 Task: Log work in the project AgileLab for the issue 'Develop a new tool for automated testing of web application user interface and user experience' spent time as '1w 1d 9h 4m' and remaining time as '3w 6d 14h 27m' and move to top of backlog. Now add the issue to the epic 'Machine learning (ML) development'. Log work in the project AgileLab for the issue 'Upgrade the security features of a web application to improve data protection and secure communication between server and client' spent time as '5w 2d 3h 1m' and remaining time as '3w 3d 22h 27m' and move to bottom of backlog. Now add the issue to the epic 'Cybersecurity enhancement'
Action: Mouse moved to (214, 65)
Screenshot: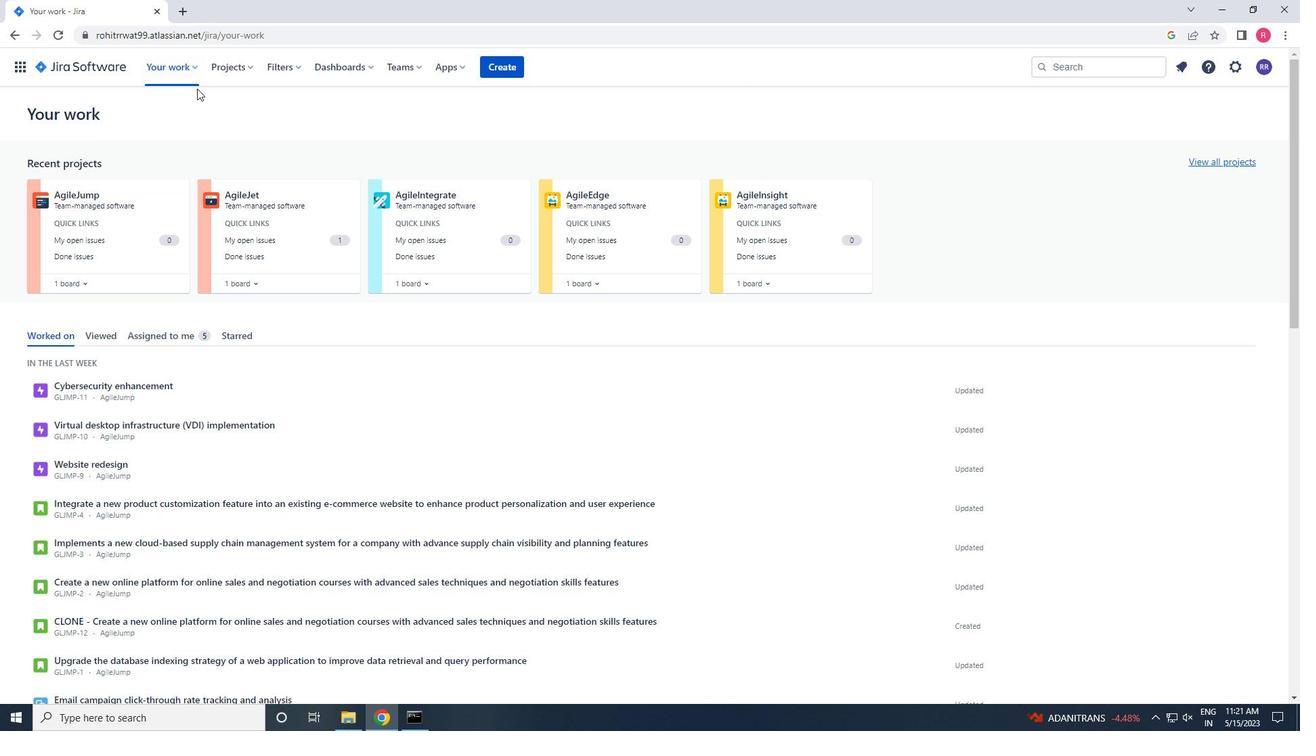 
Action: Mouse pressed left at (214, 65)
Screenshot: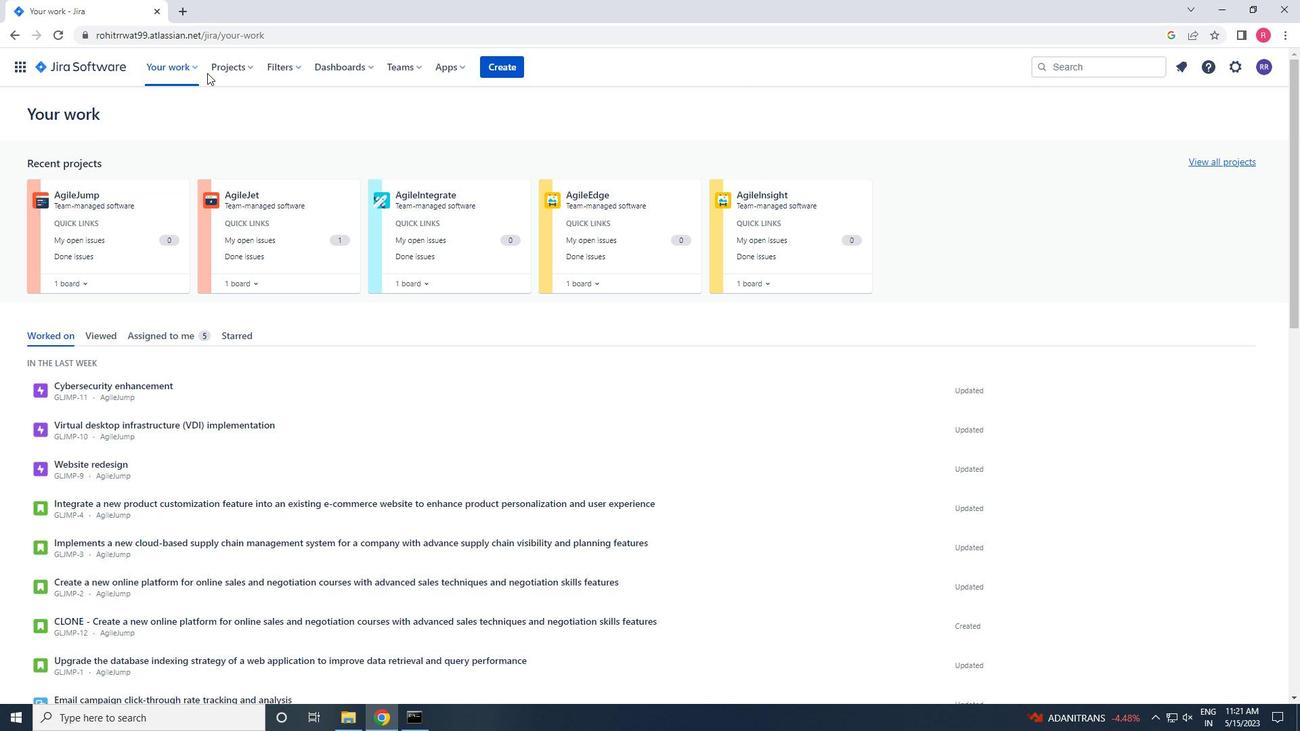 
Action: Mouse moved to (251, 131)
Screenshot: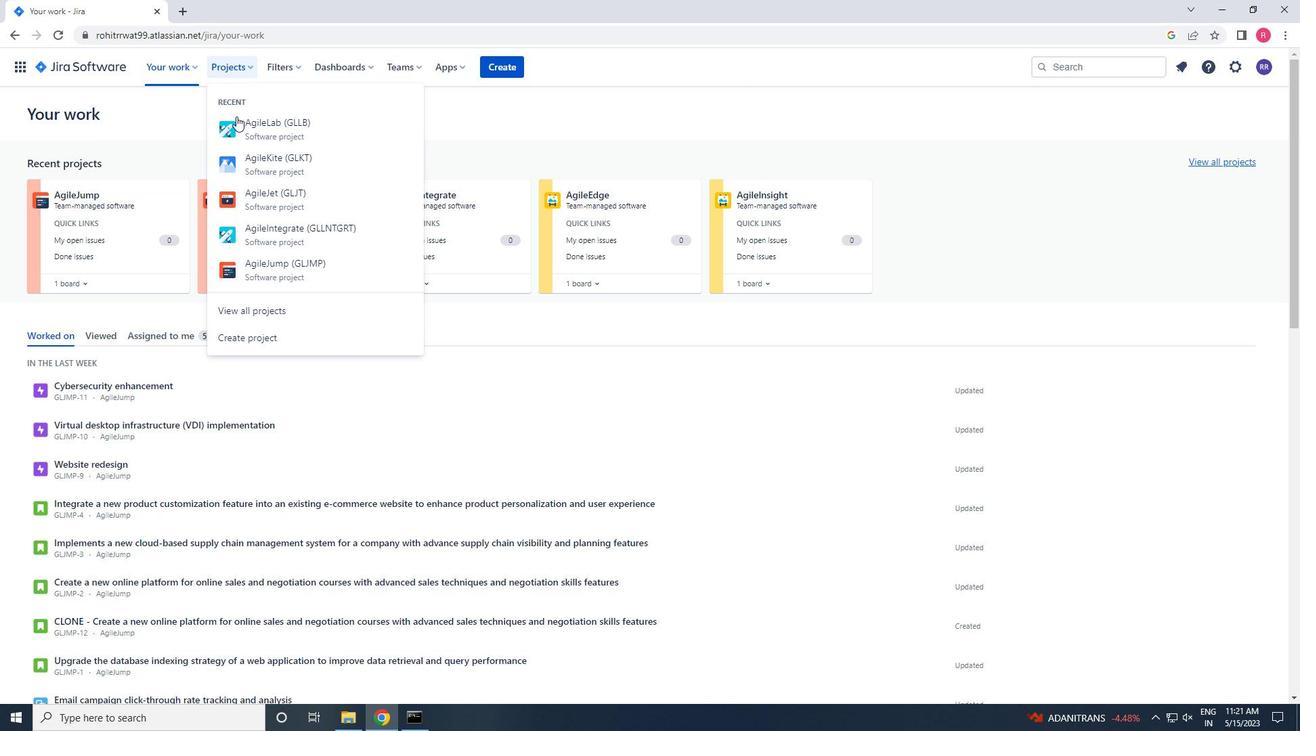 
Action: Mouse pressed left at (251, 131)
Screenshot: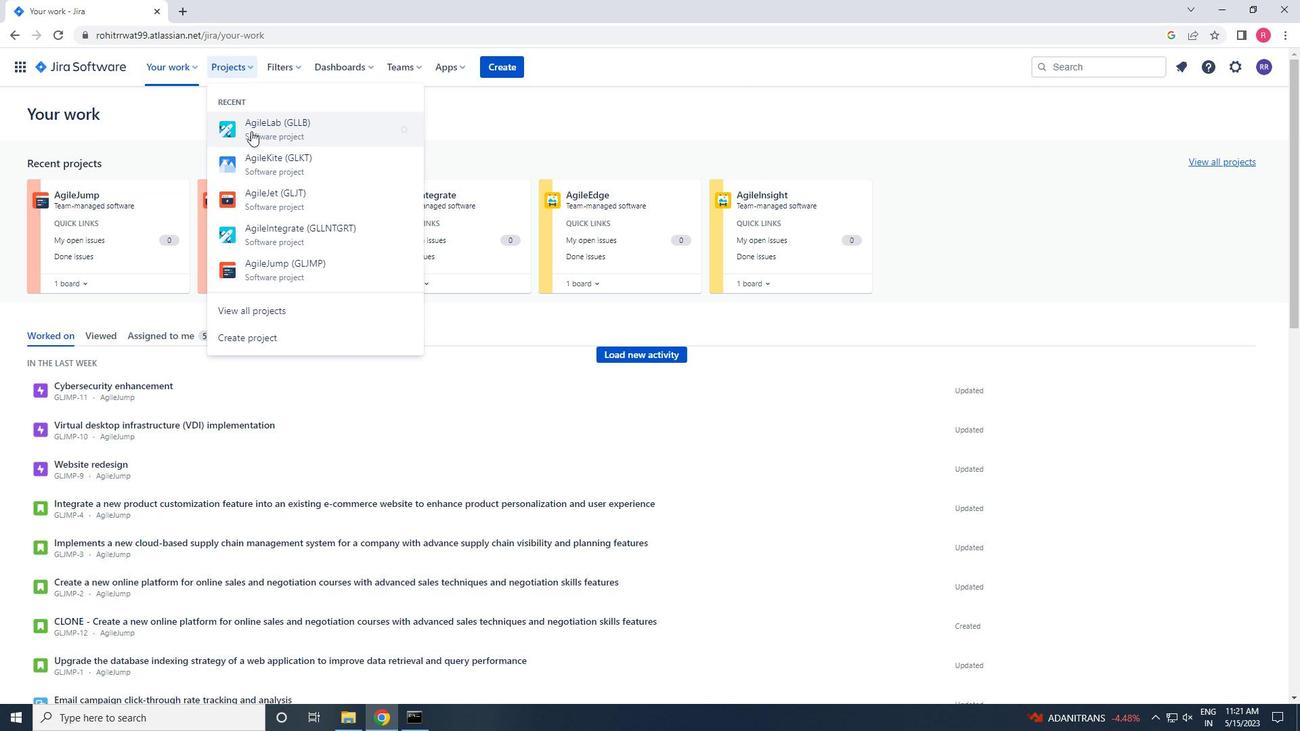 
Action: Mouse moved to (77, 203)
Screenshot: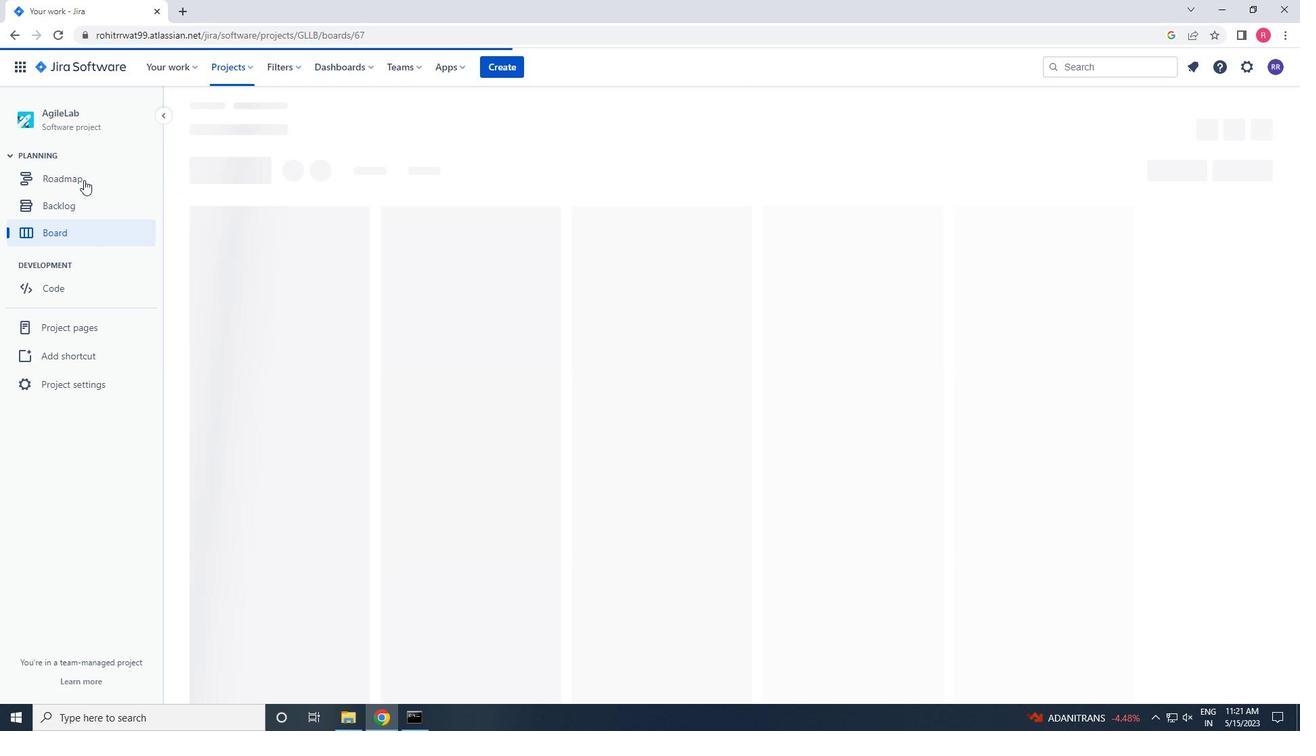 
Action: Mouse pressed left at (77, 203)
Screenshot: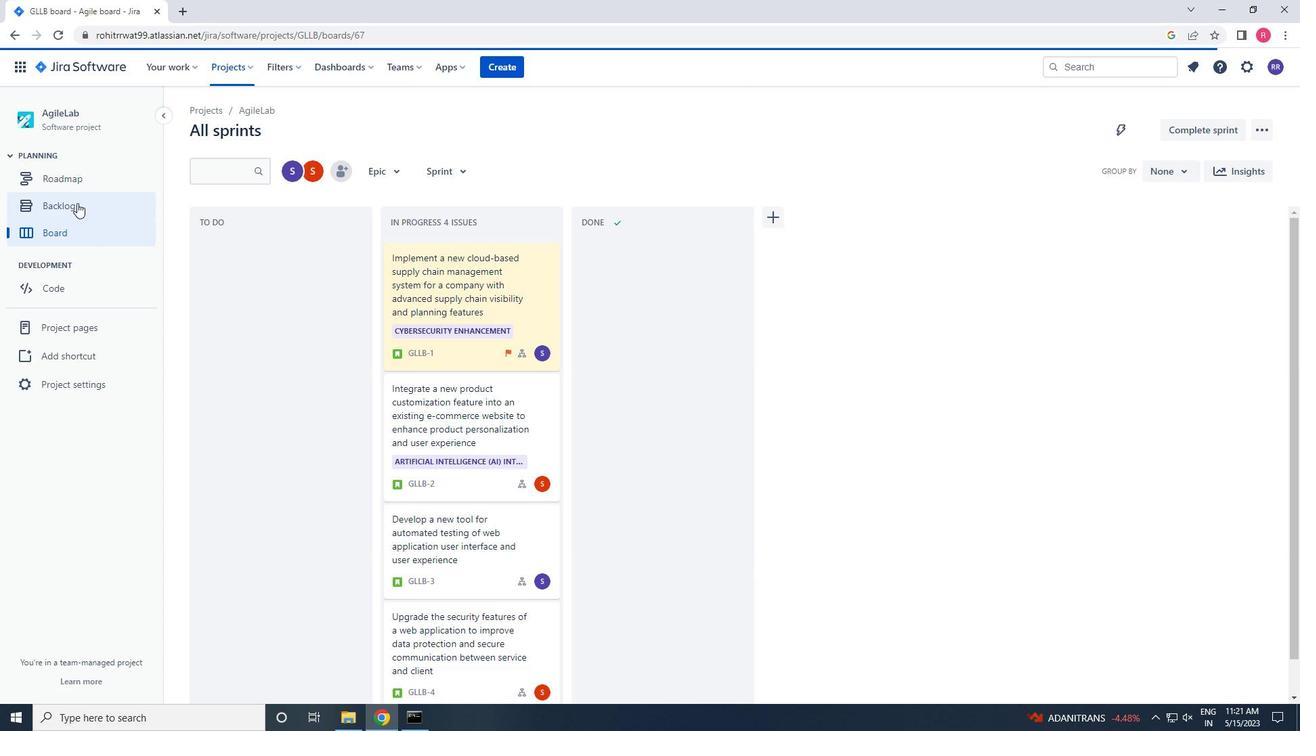 
Action: Mouse moved to (1030, 486)
Screenshot: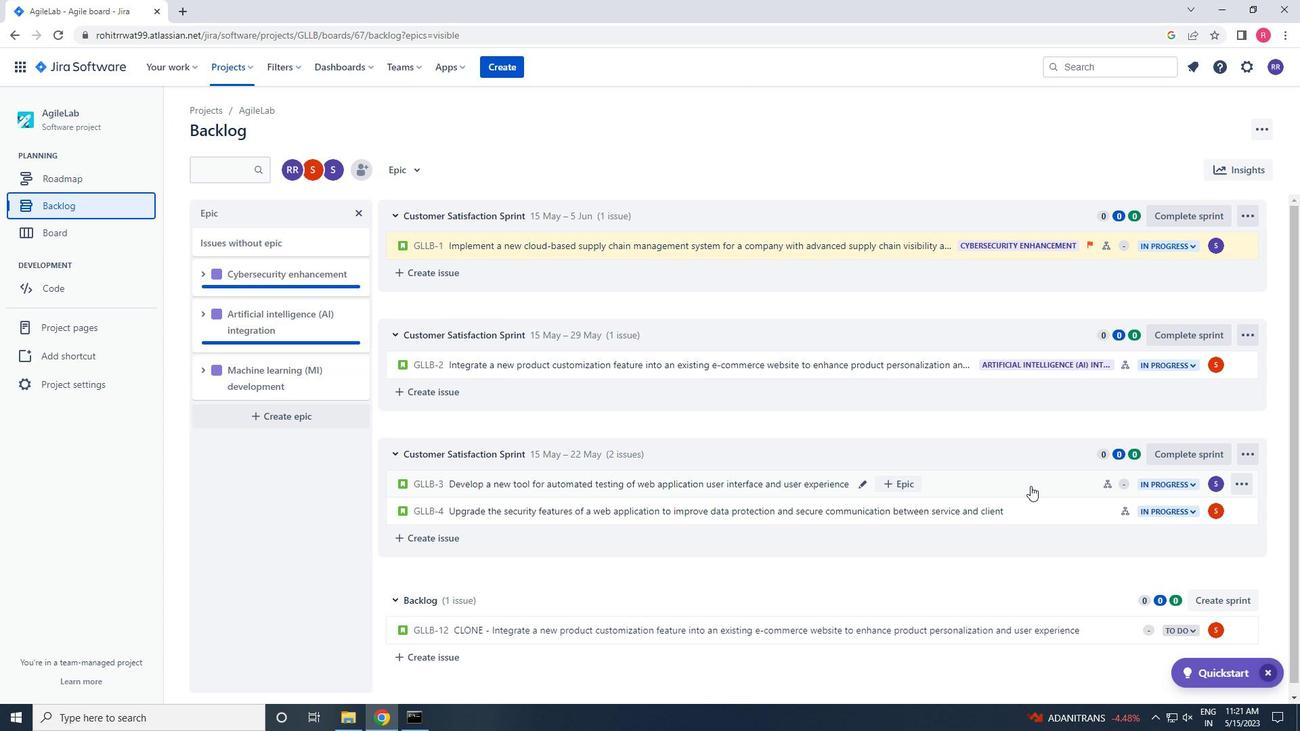 
Action: Mouse pressed left at (1030, 486)
Screenshot: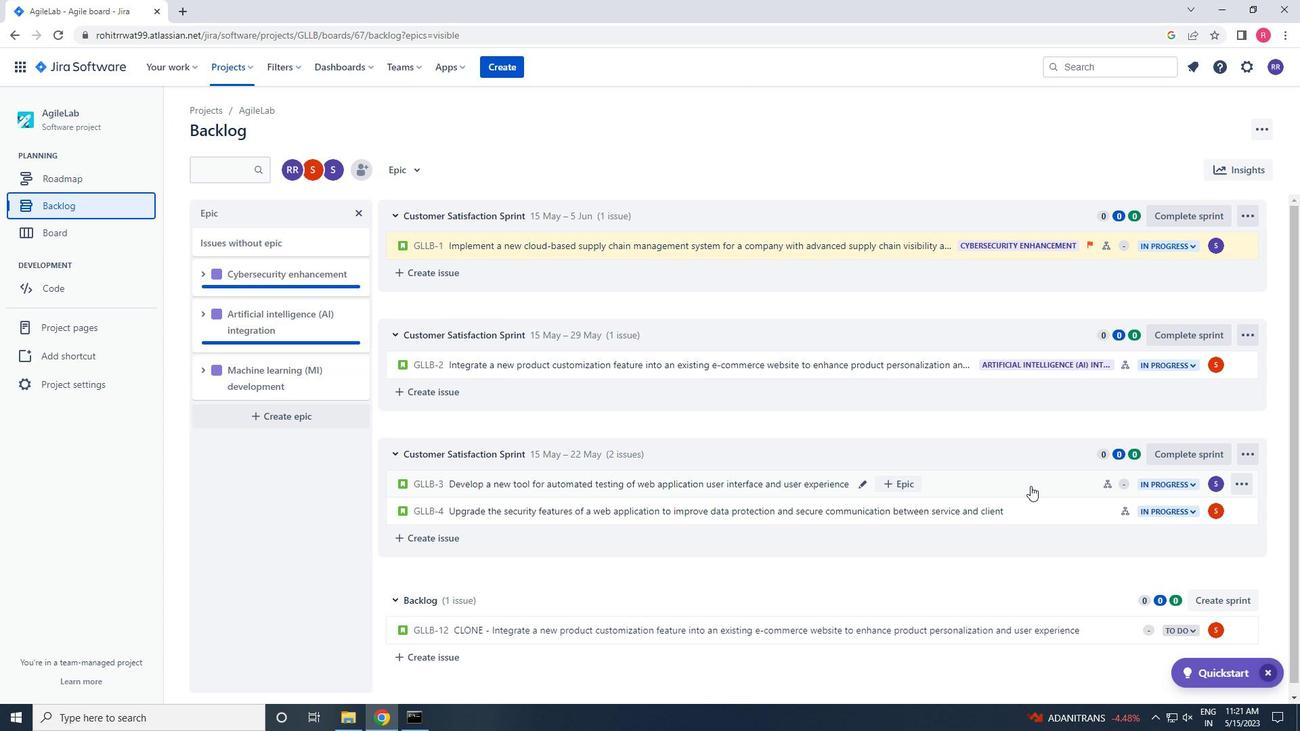 
Action: Mouse moved to (1236, 211)
Screenshot: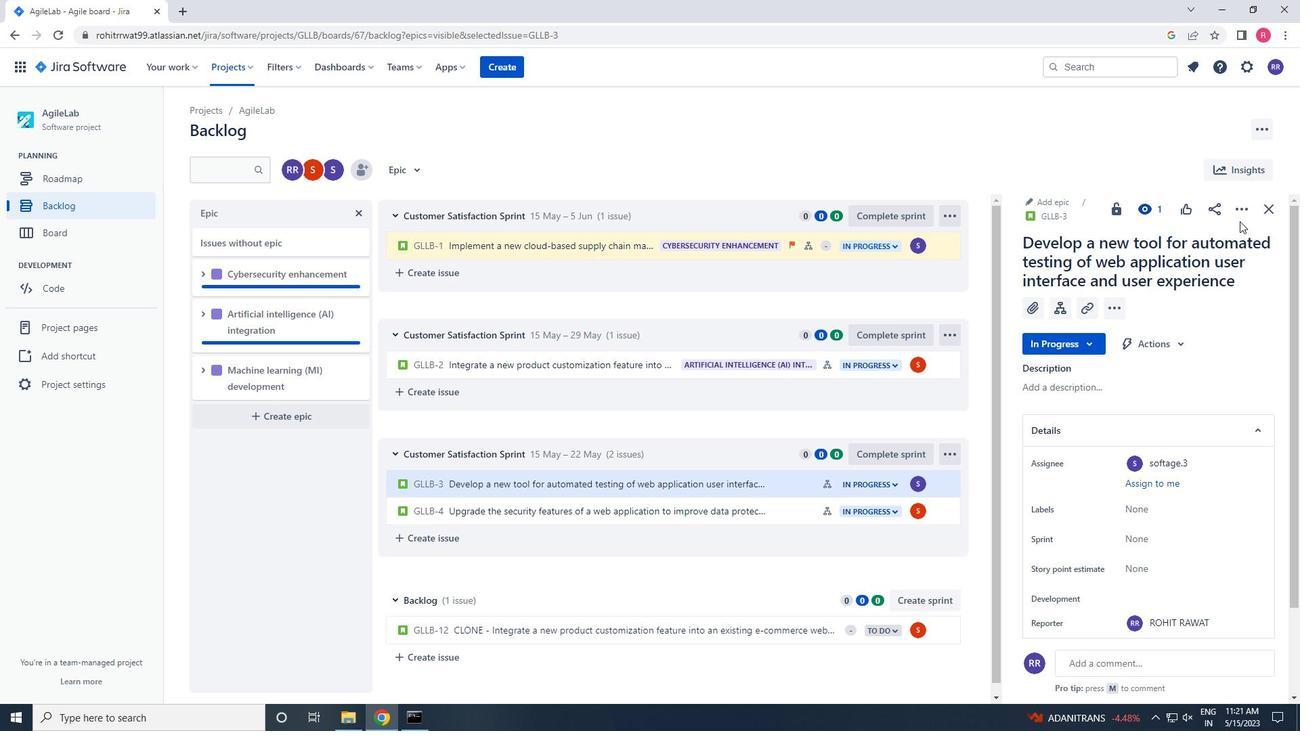 
Action: Mouse pressed left at (1236, 211)
Screenshot: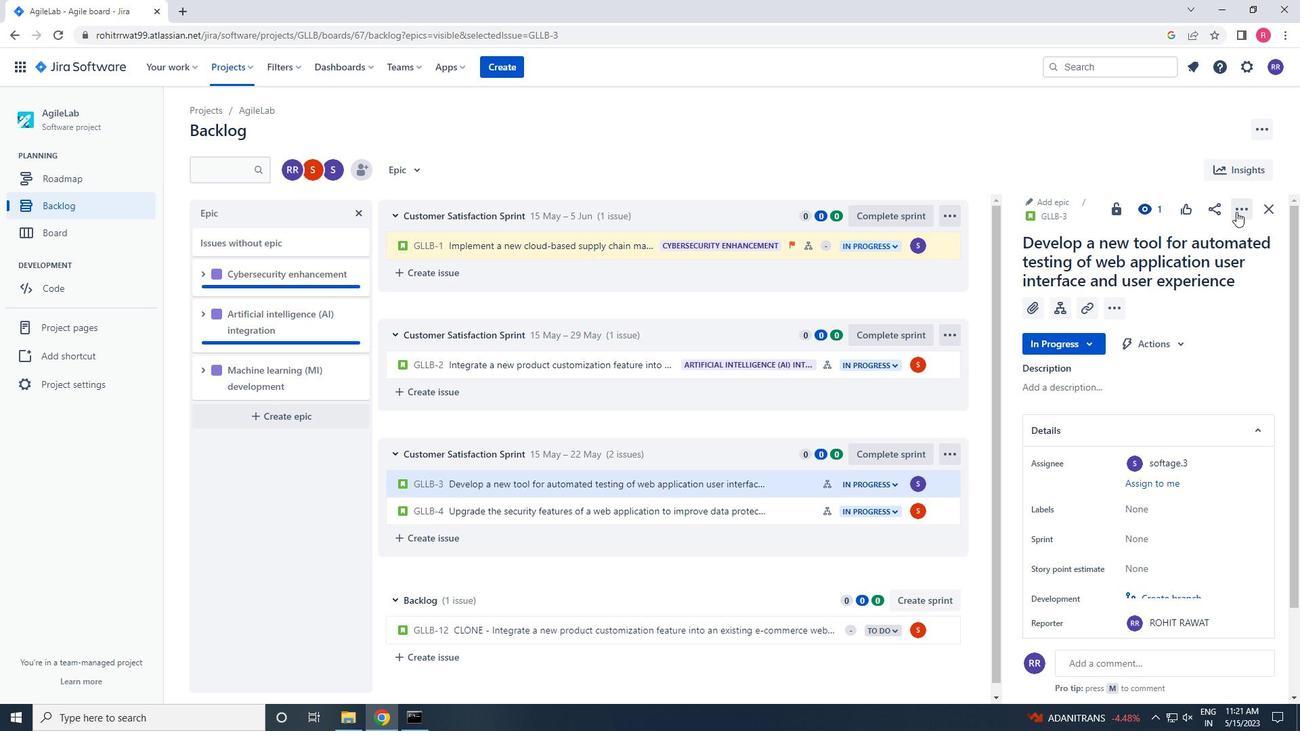 
Action: Mouse moved to (1189, 244)
Screenshot: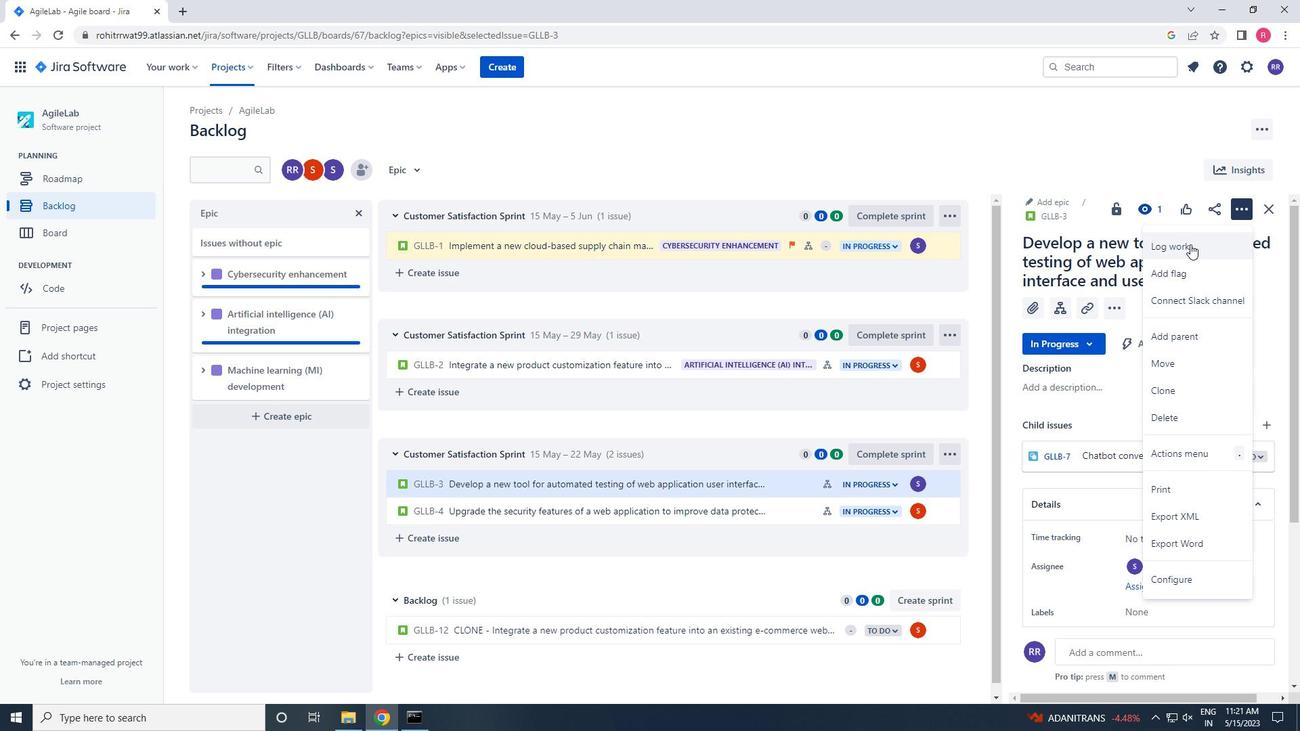 
Action: Mouse pressed left at (1189, 244)
Screenshot: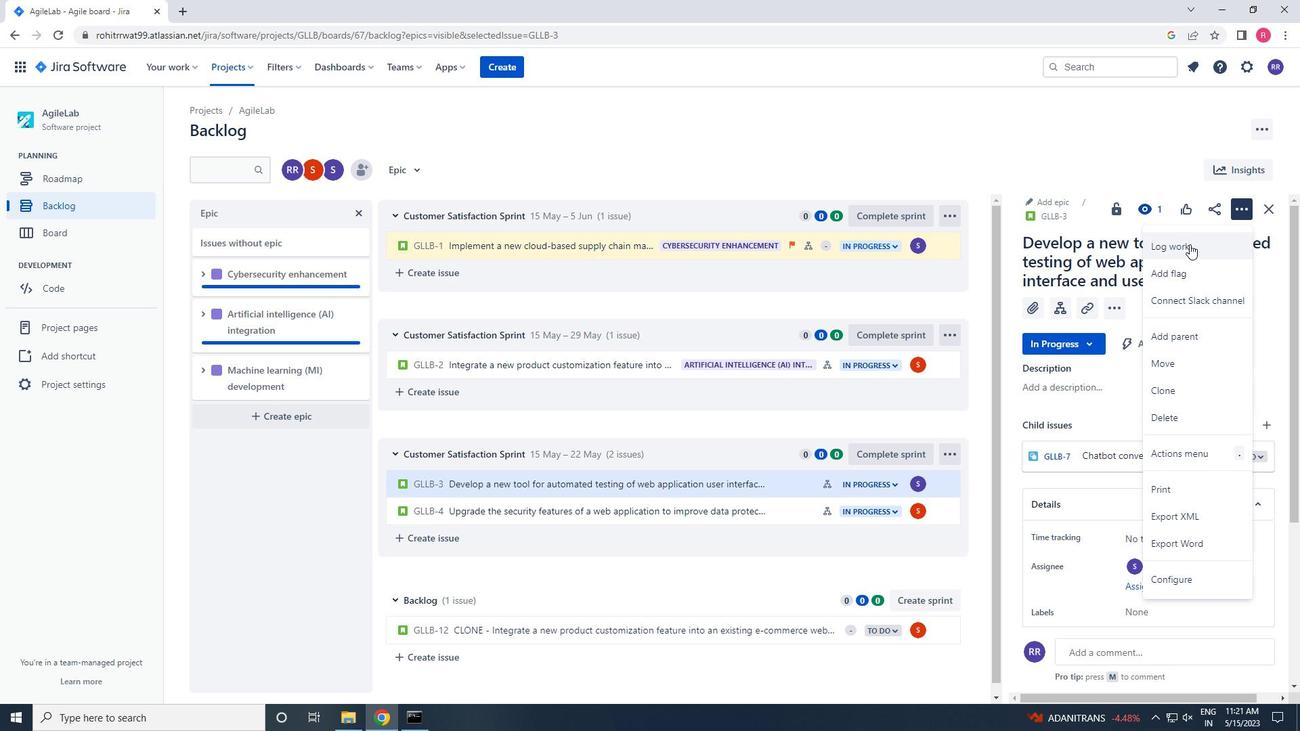 
Action: Key pressed 1w<Key.space>1d<Key.space>9h<Key.space>4m<Key.tab>3w<Key.space>6d<Key.space>14h<Key.space>27m
Screenshot: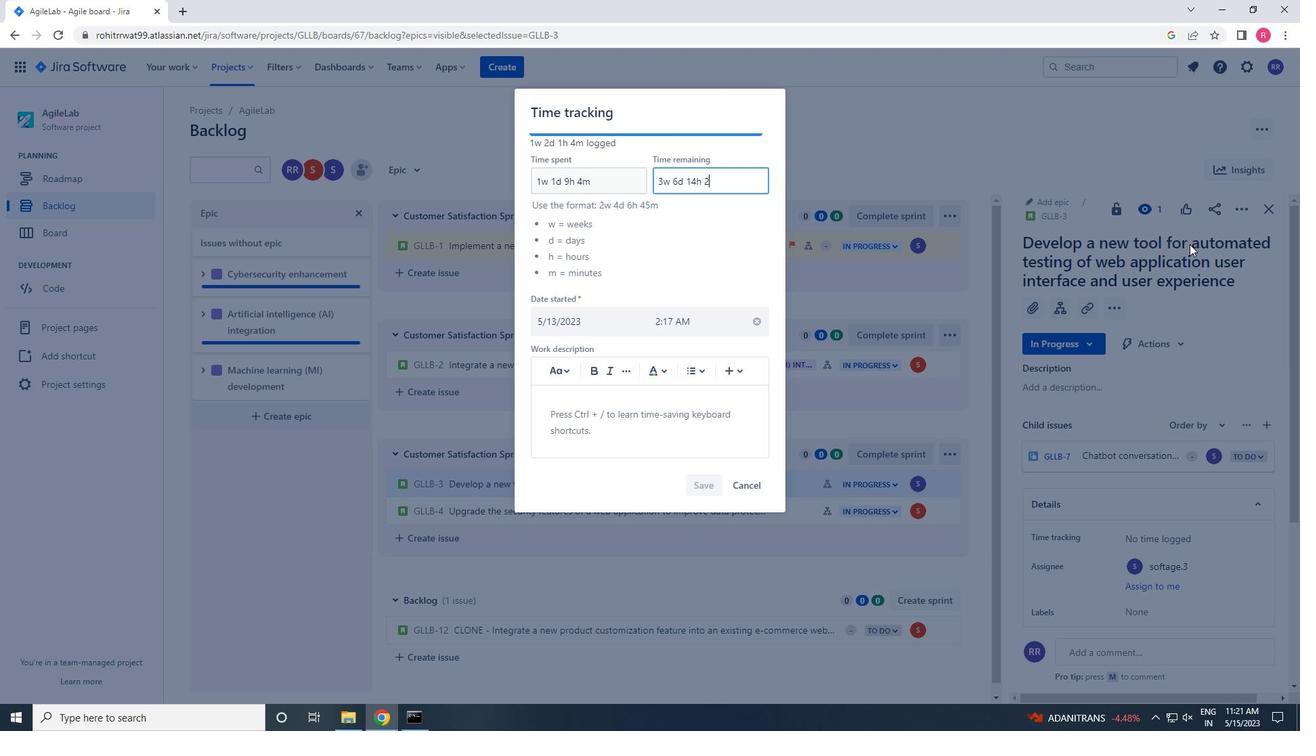 
Action: Mouse moved to (701, 483)
Screenshot: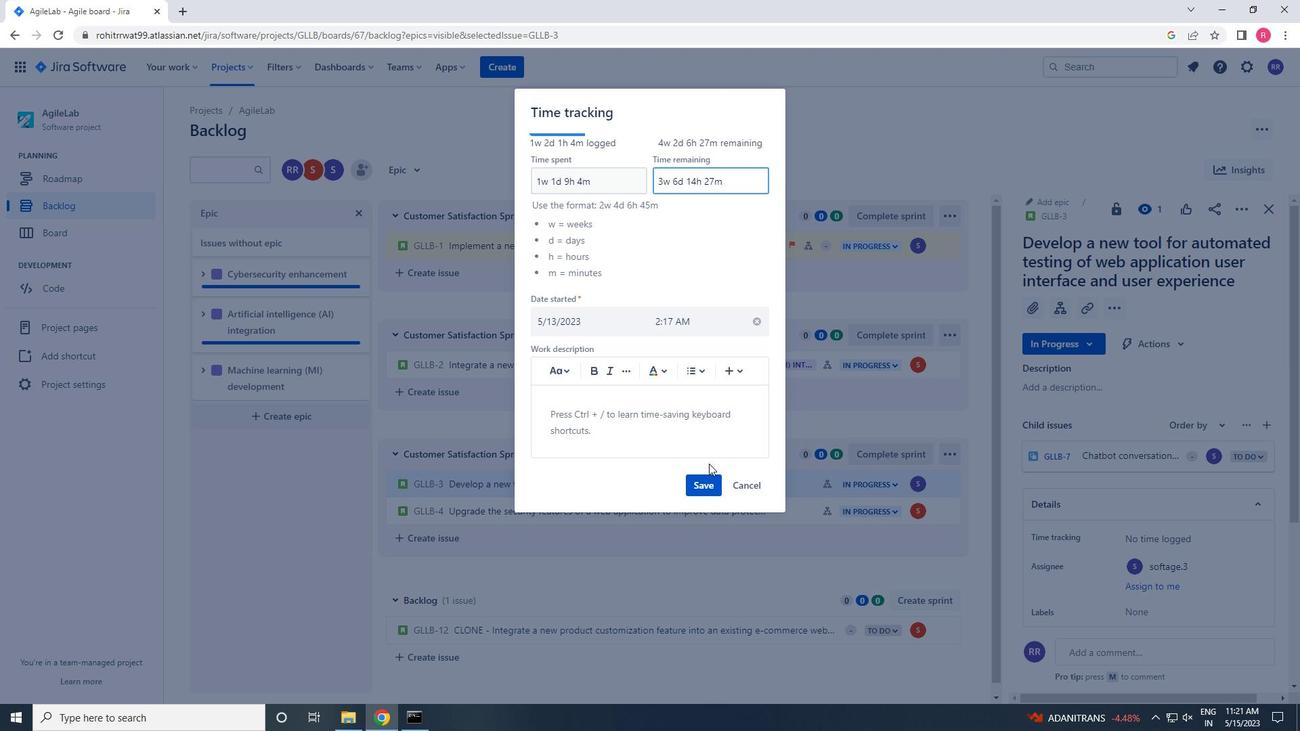 
Action: Mouse pressed left at (701, 483)
Screenshot: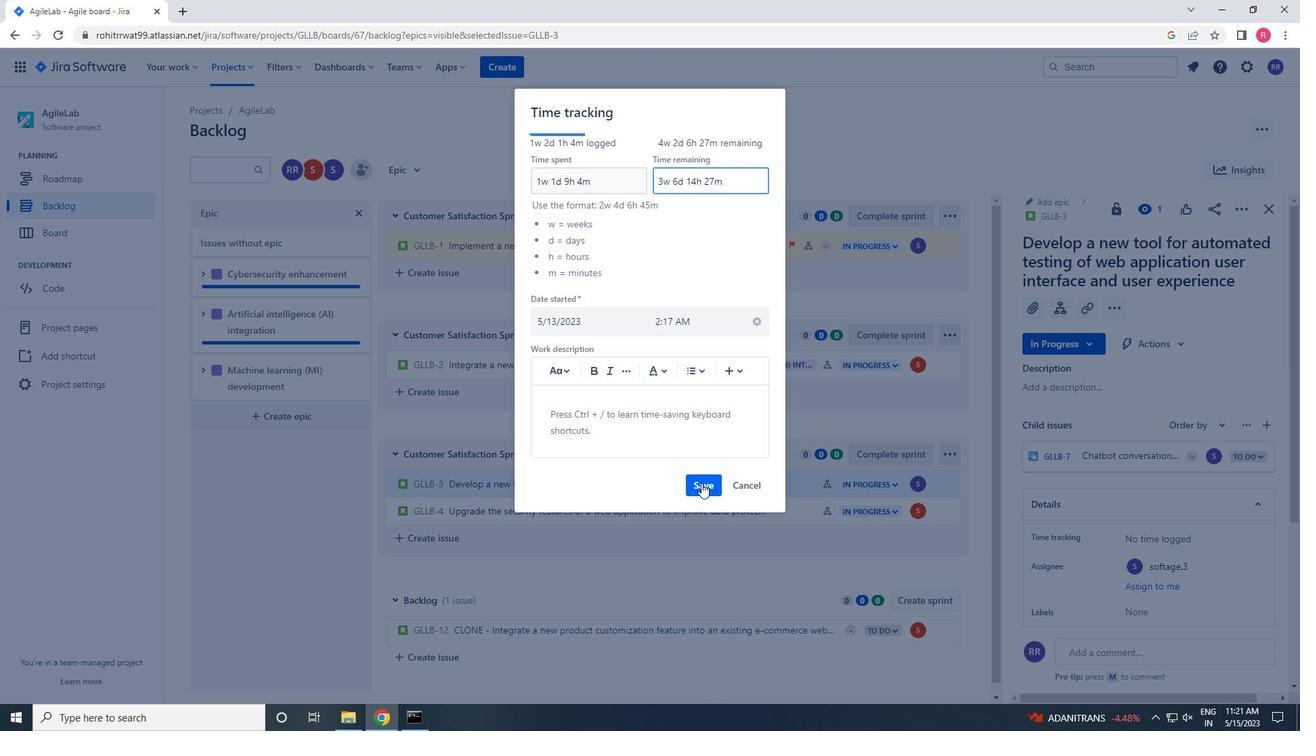 
Action: Mouse moved to (942, 489)
Screenshot: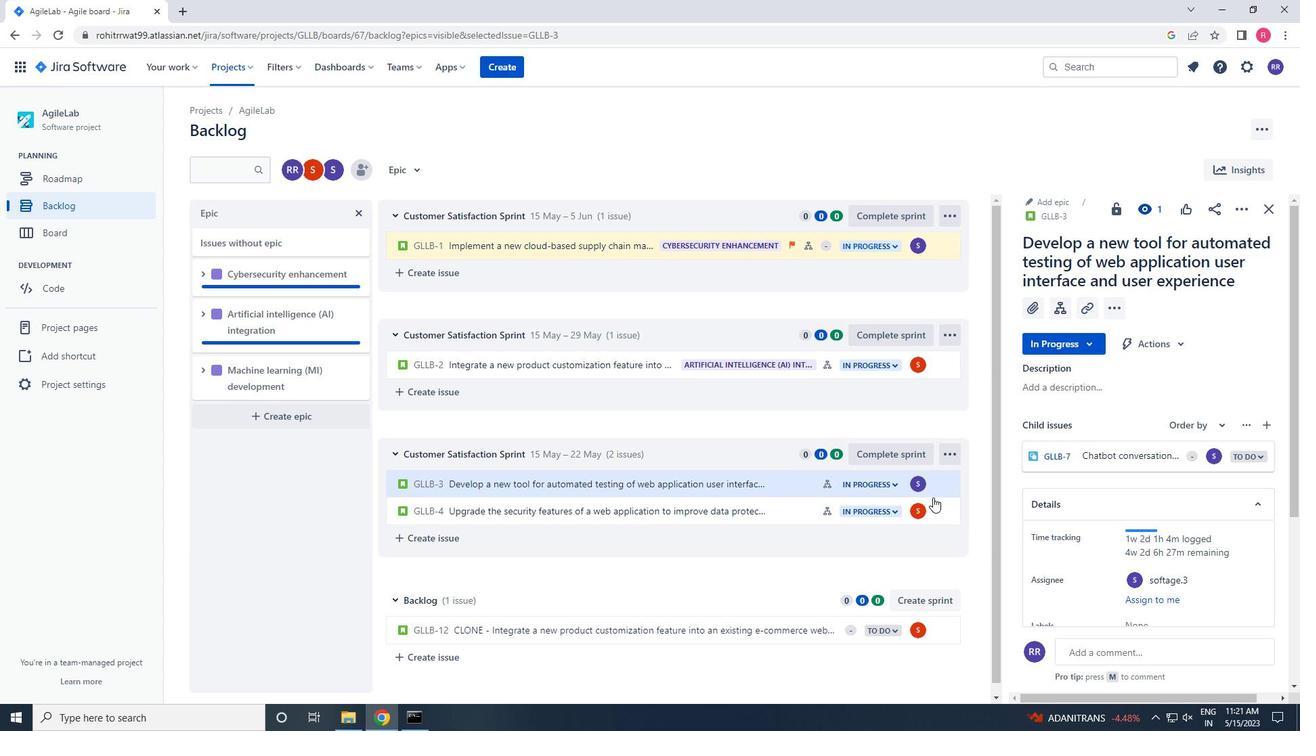 
Action: Mouse pressed left at (942, 489)
Screenshot: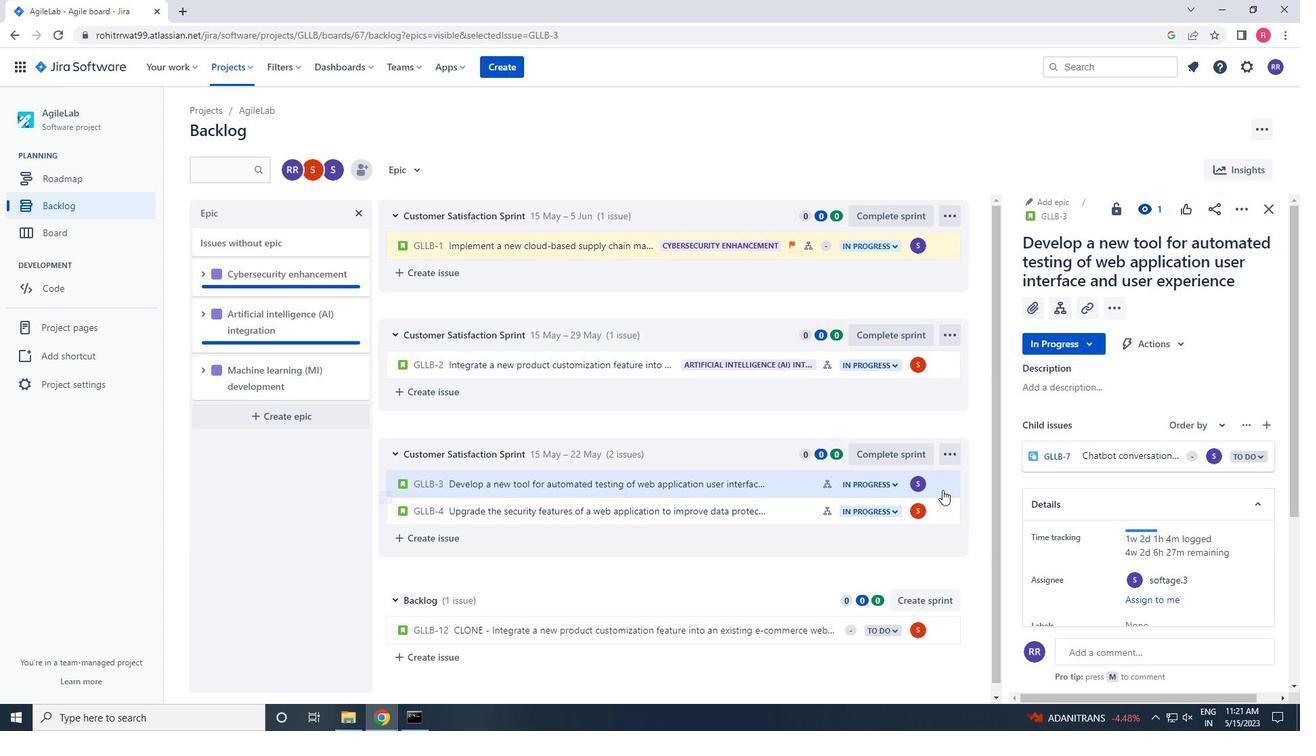 
Action: Mouse moved to (893, 428)
Screenshot: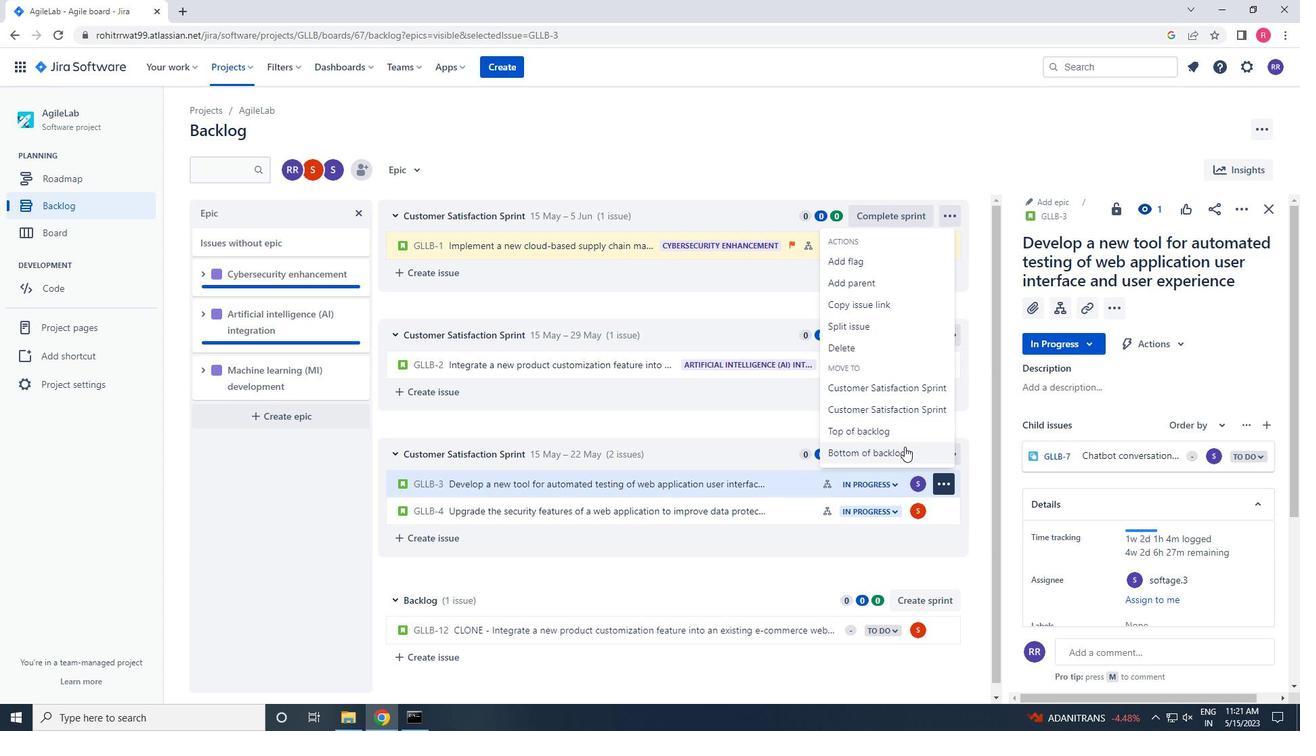 
Action: Mouse pressed left at (893, 428)
Screenshot: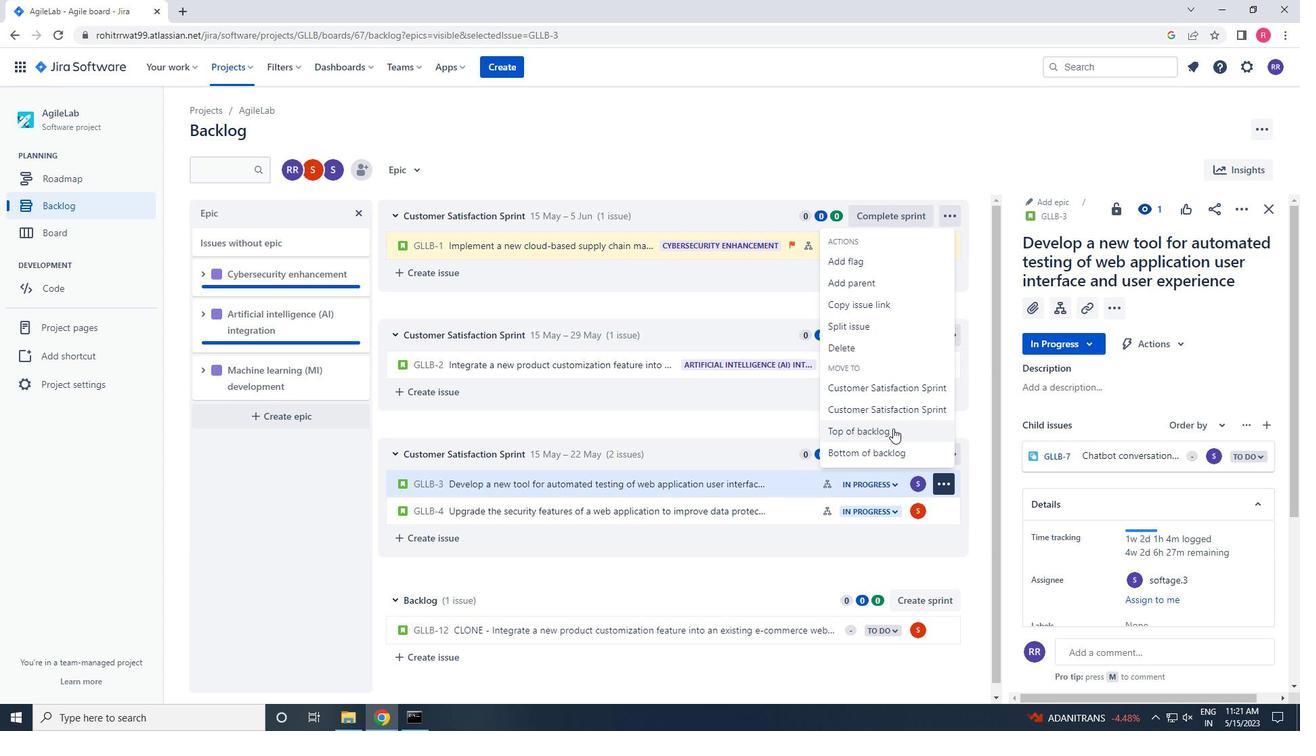 
Action: Mouse moved to (700, 224)
Screenshot: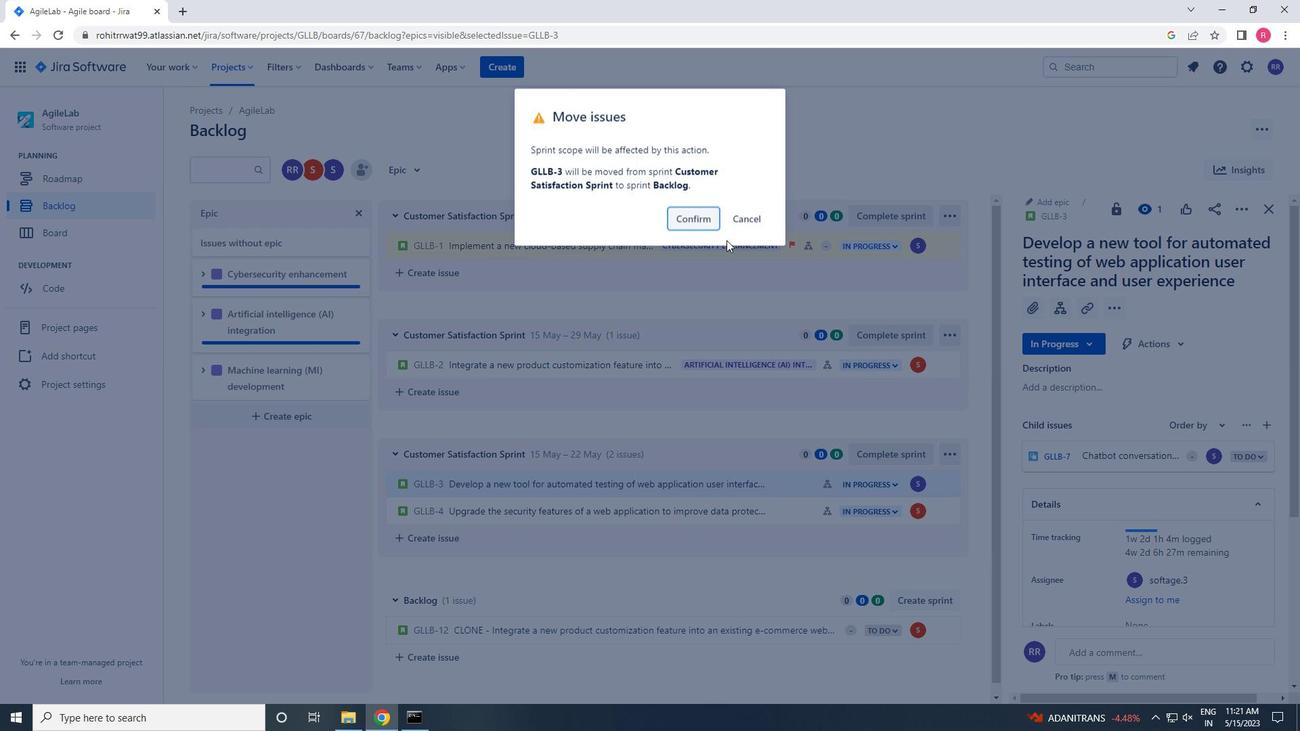 
Action: Mouse pressed left at (700, 224)
Screenshot: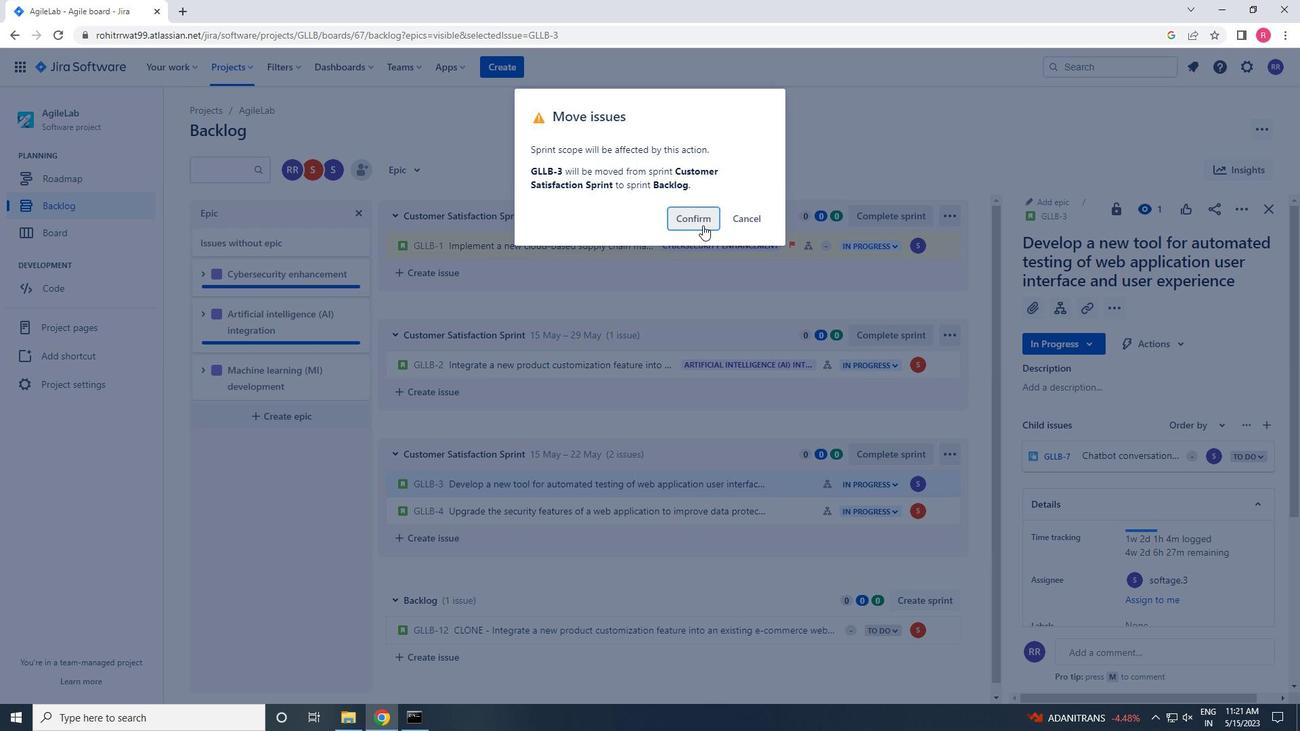 
Action: Mouse moved to (779, 608)
Screenshot: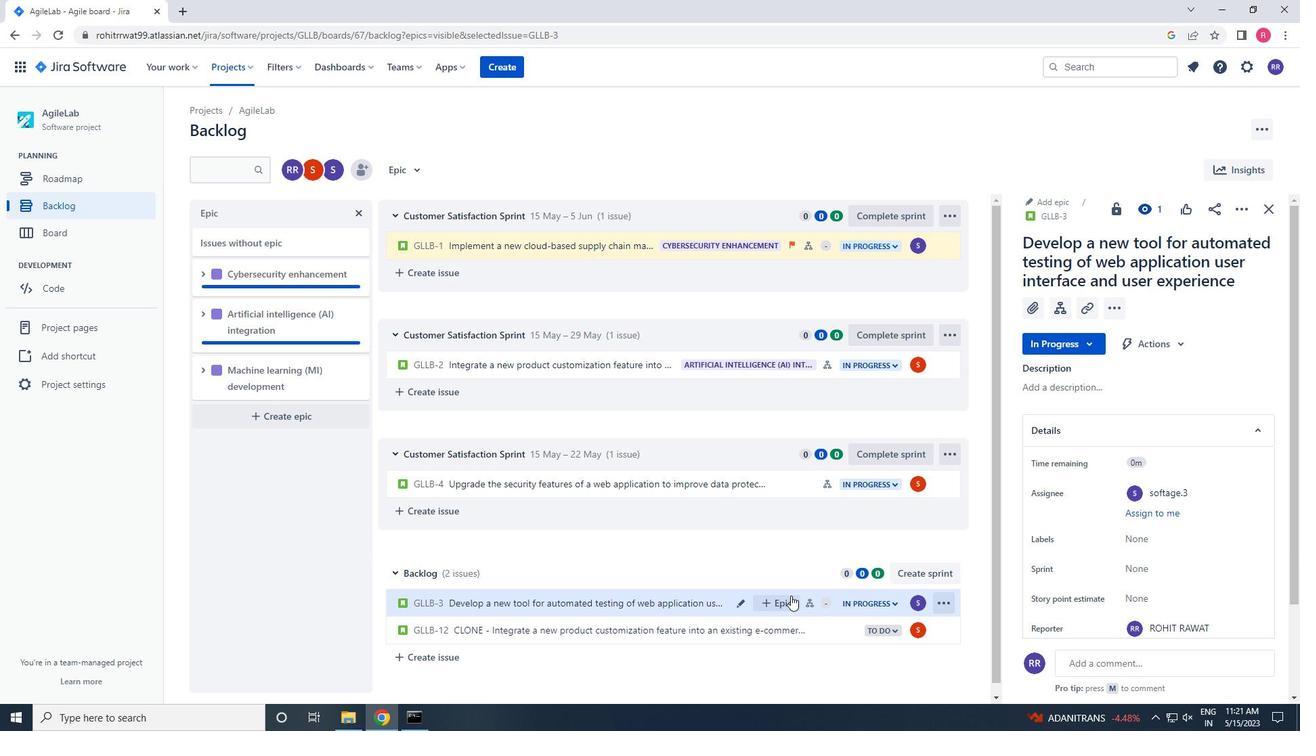 
Action: Mouse pressed left at (779, 608)
Screenshot: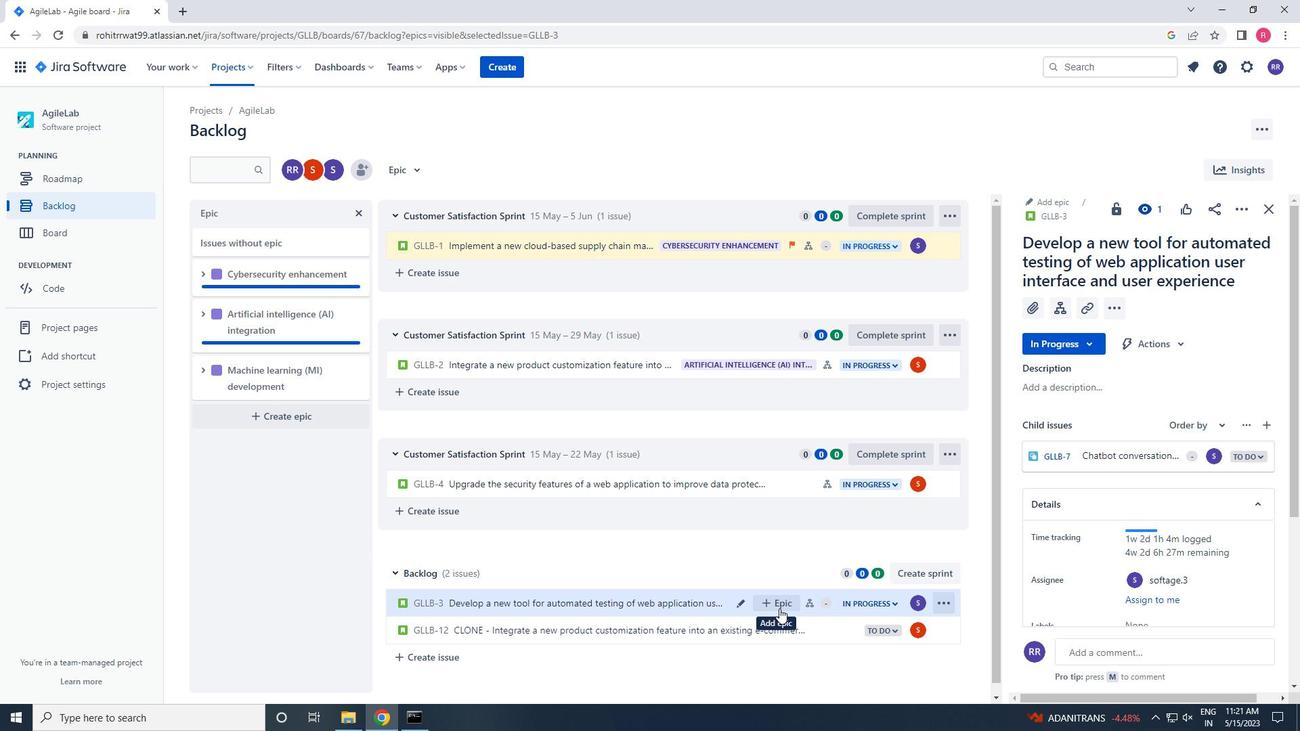 
Action: Mouse moved to (829, 615)
Screenshot: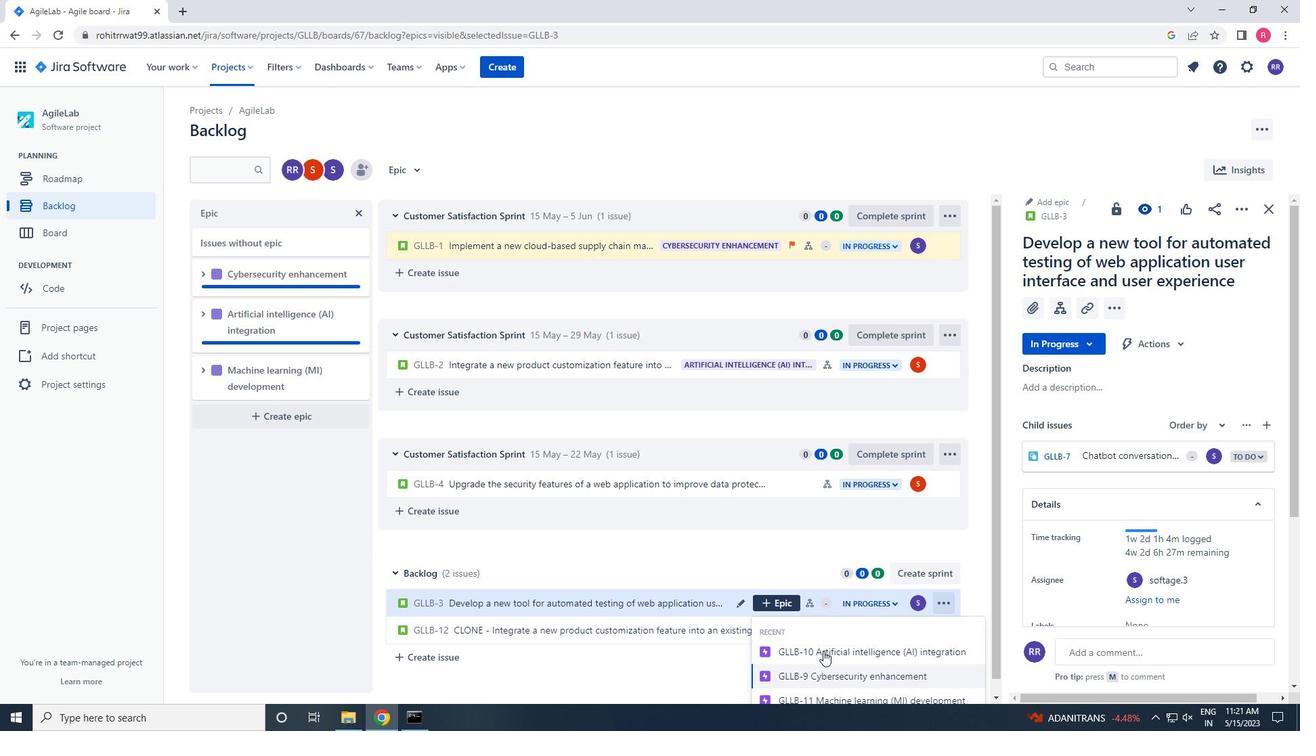
Action: Mouse scrolled (829, 614) with delta (0, 0)
Screenshot: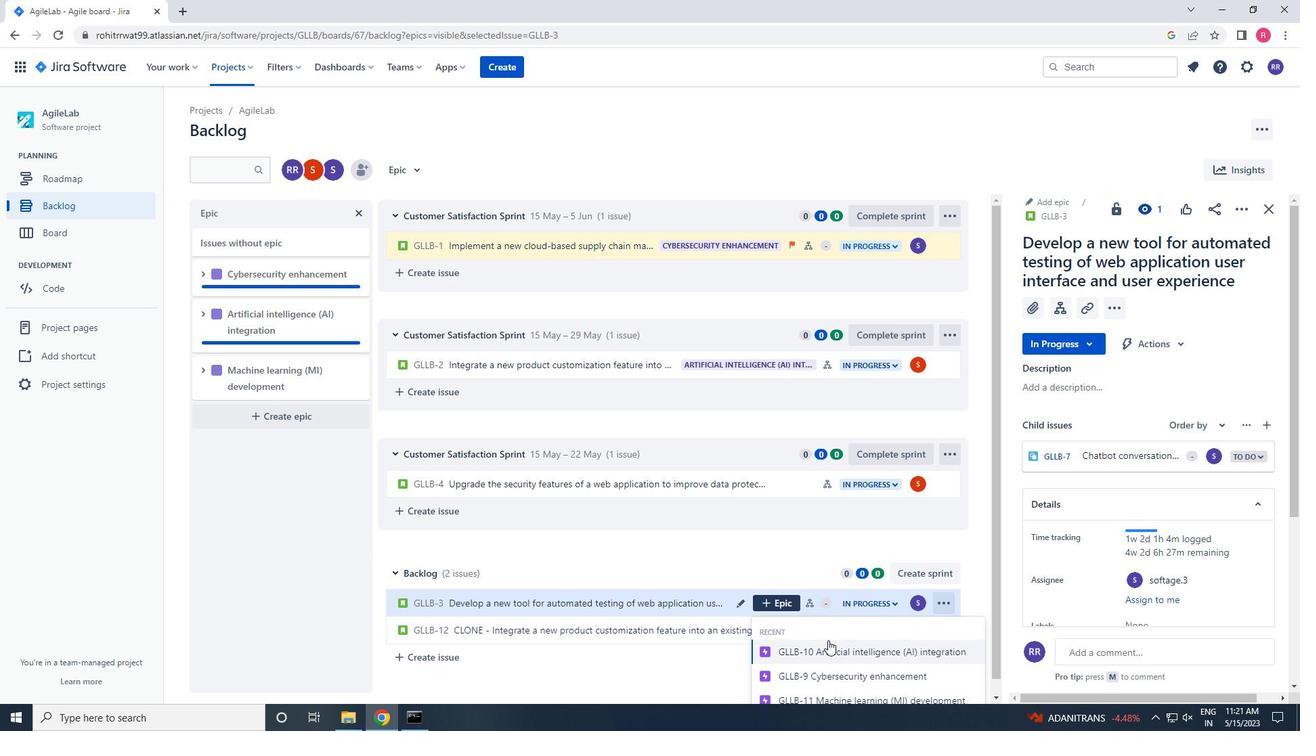 
Action: Mouse scrolled (829, 614) with delta (0, 0)
Screenshot: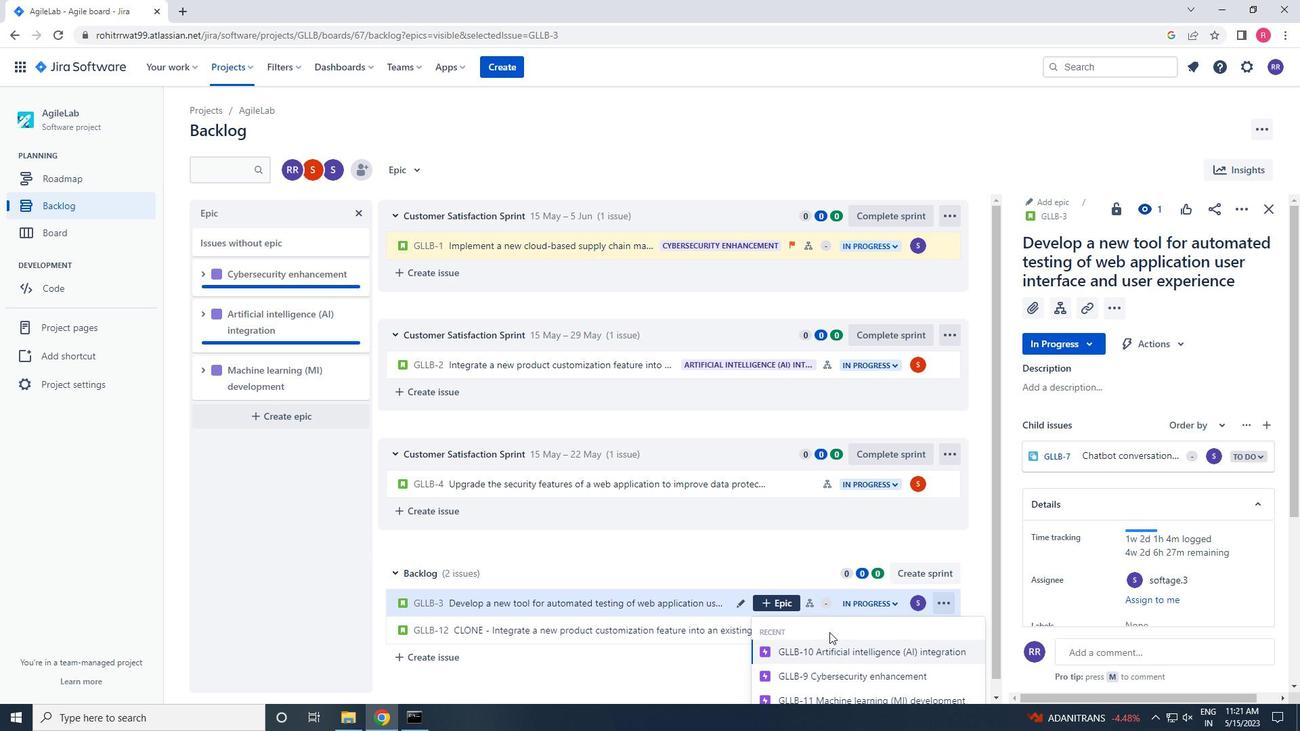 
Action: Mouse scrolled (829, 614) with delta (0, 0)
Screenshot: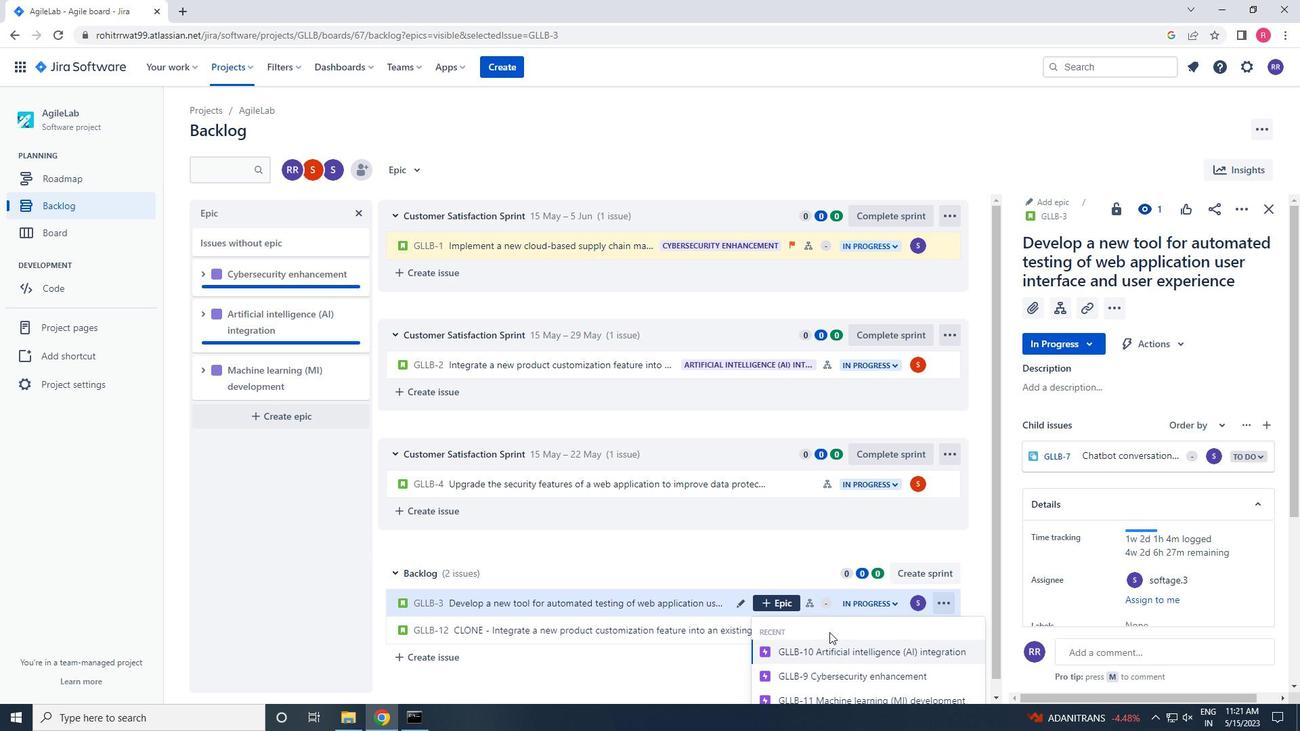 
Action: Mouse scrolled (829, 614) with delta (0, 0)
Screenshot: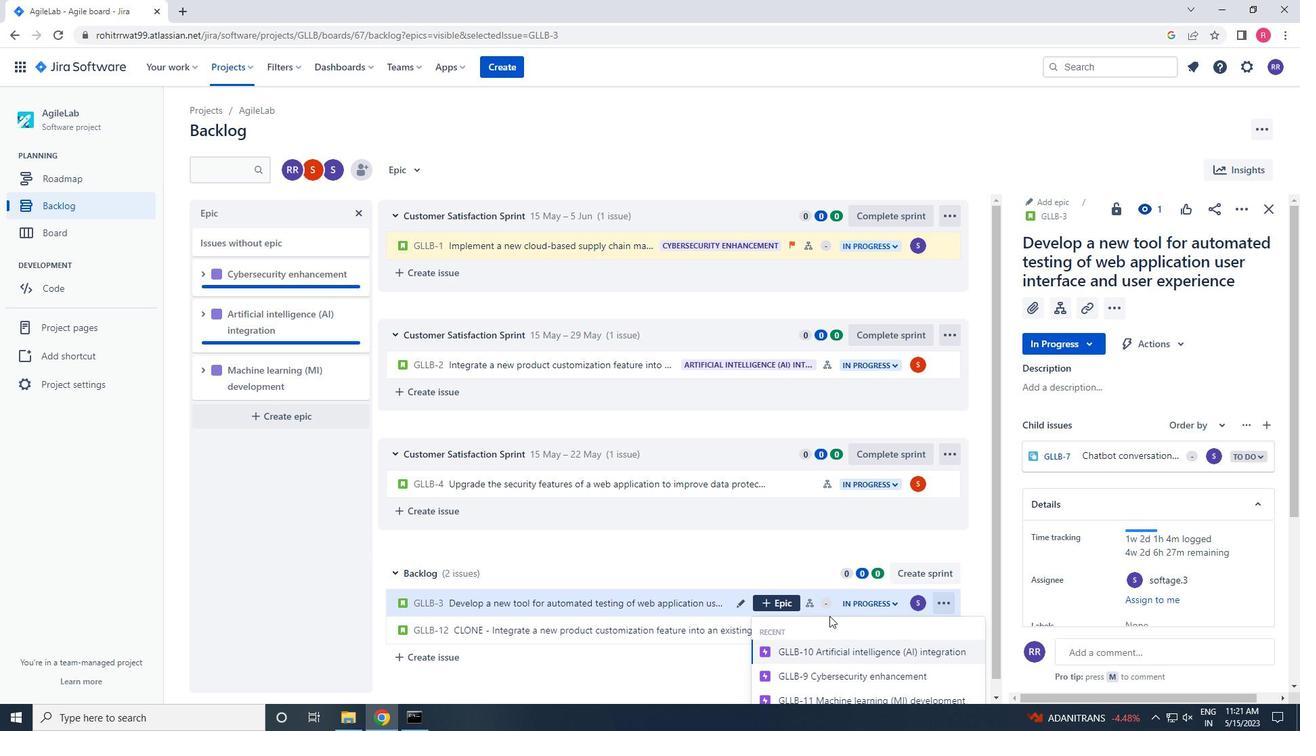 
Action: Mouse moved to (839, 683)
Screenshot: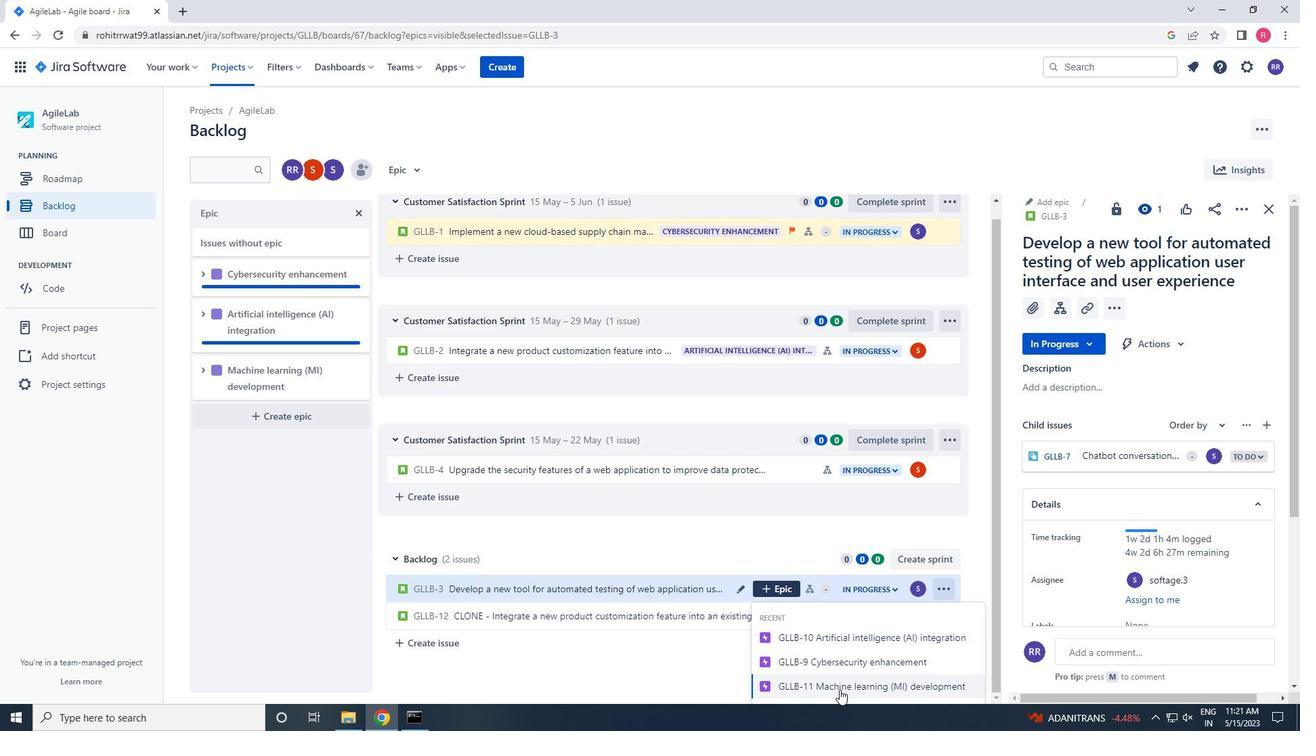 
Action: Mouse pressed left at (839, 683)
Screenshot: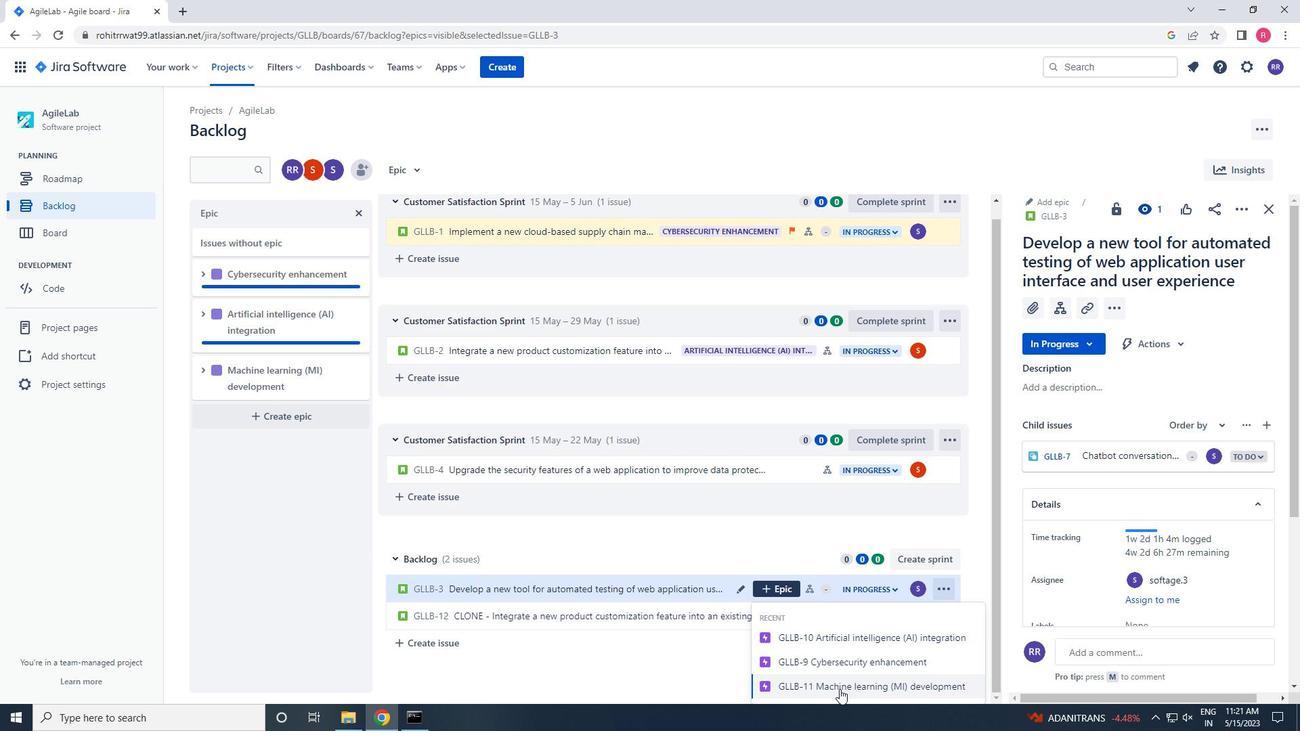 
Action: Mouse moved to (733, 484)
Screenshot: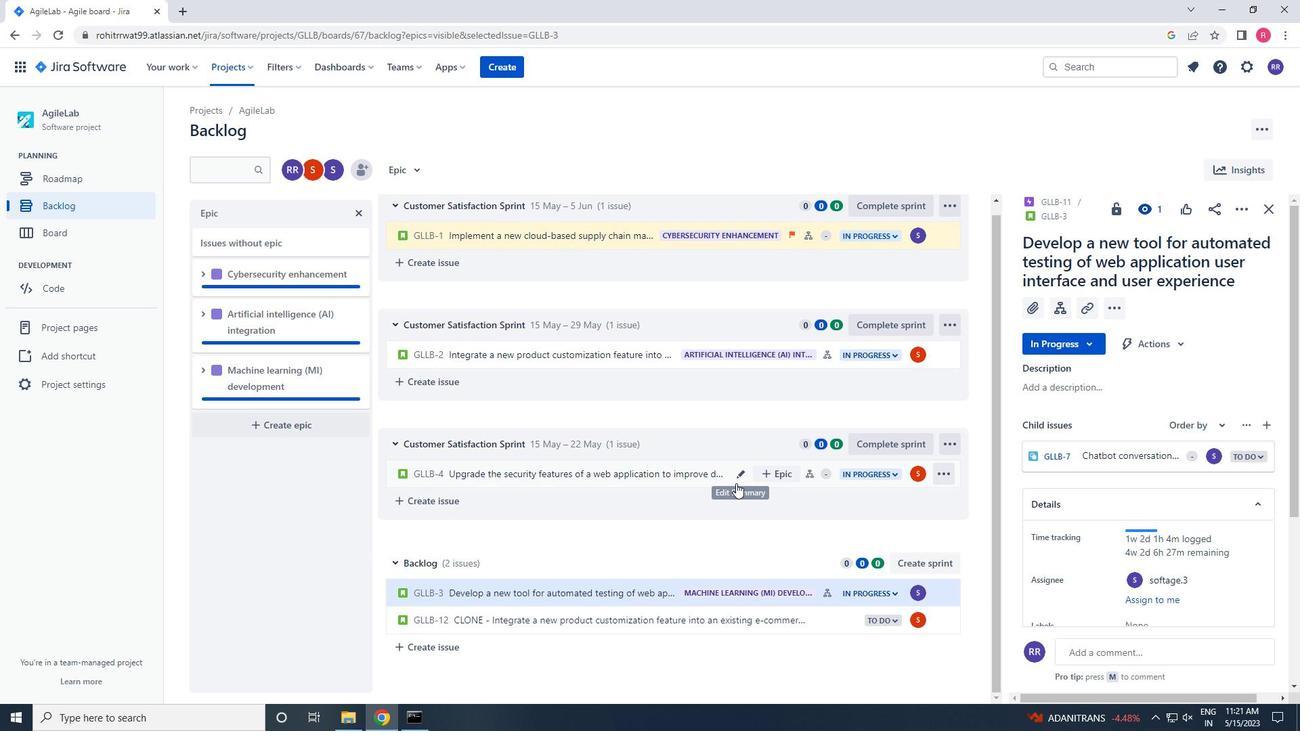 
Action: Mouse pressed left at (733, 484)
Screenshot: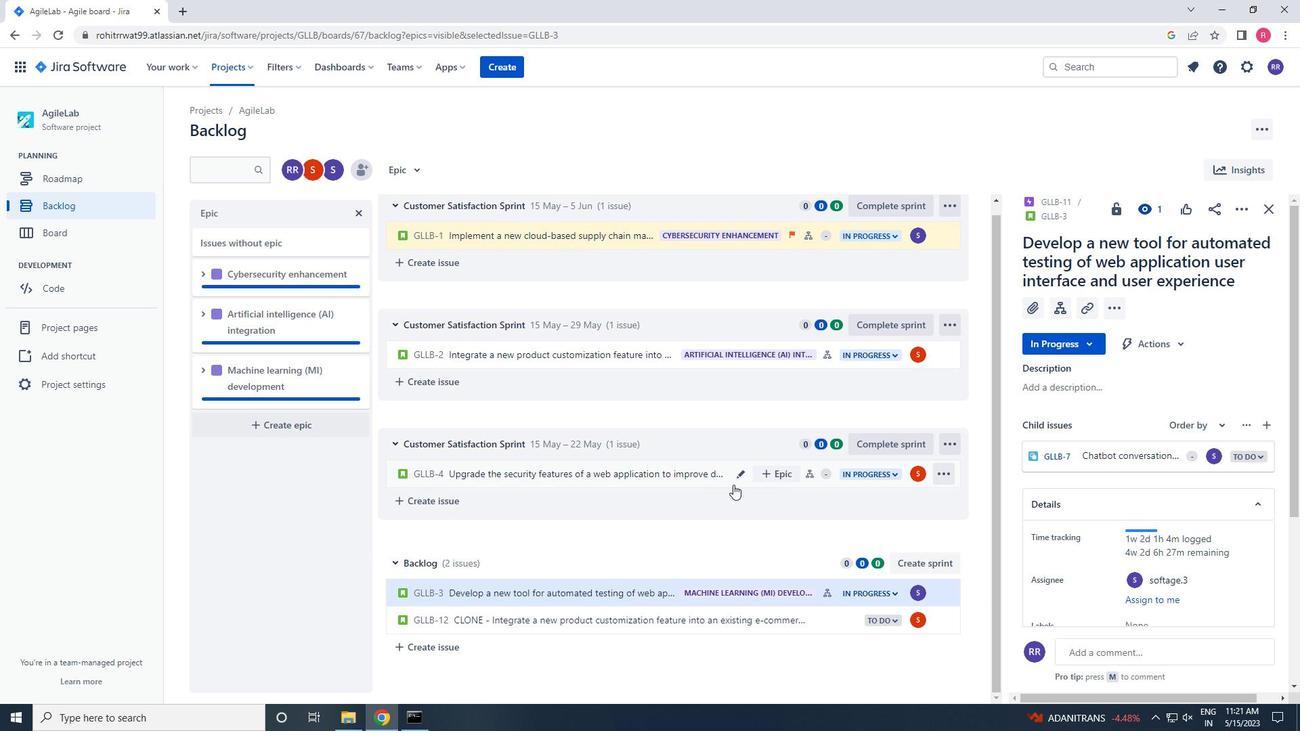 
Action: Mouse moved to (1251, 210)
Screenshot: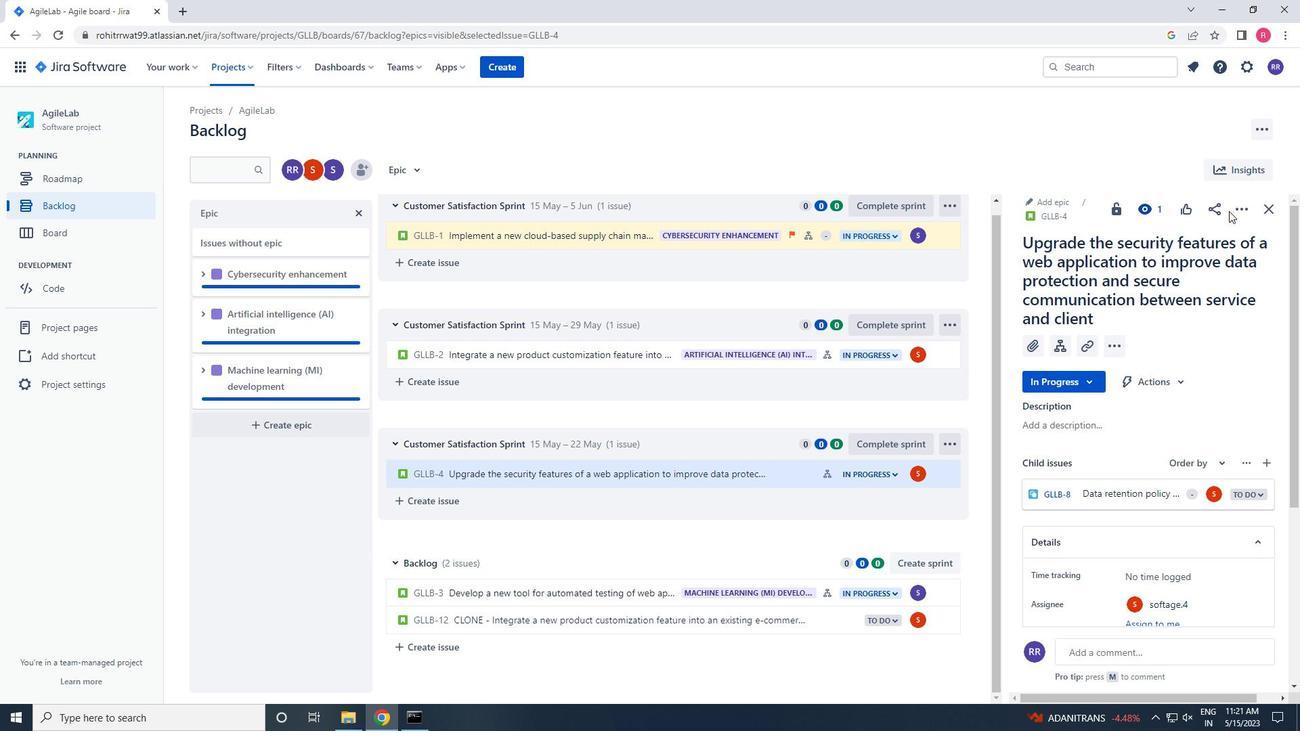 
Action: Mouse pressed left at (1251, 210)
Screenshot: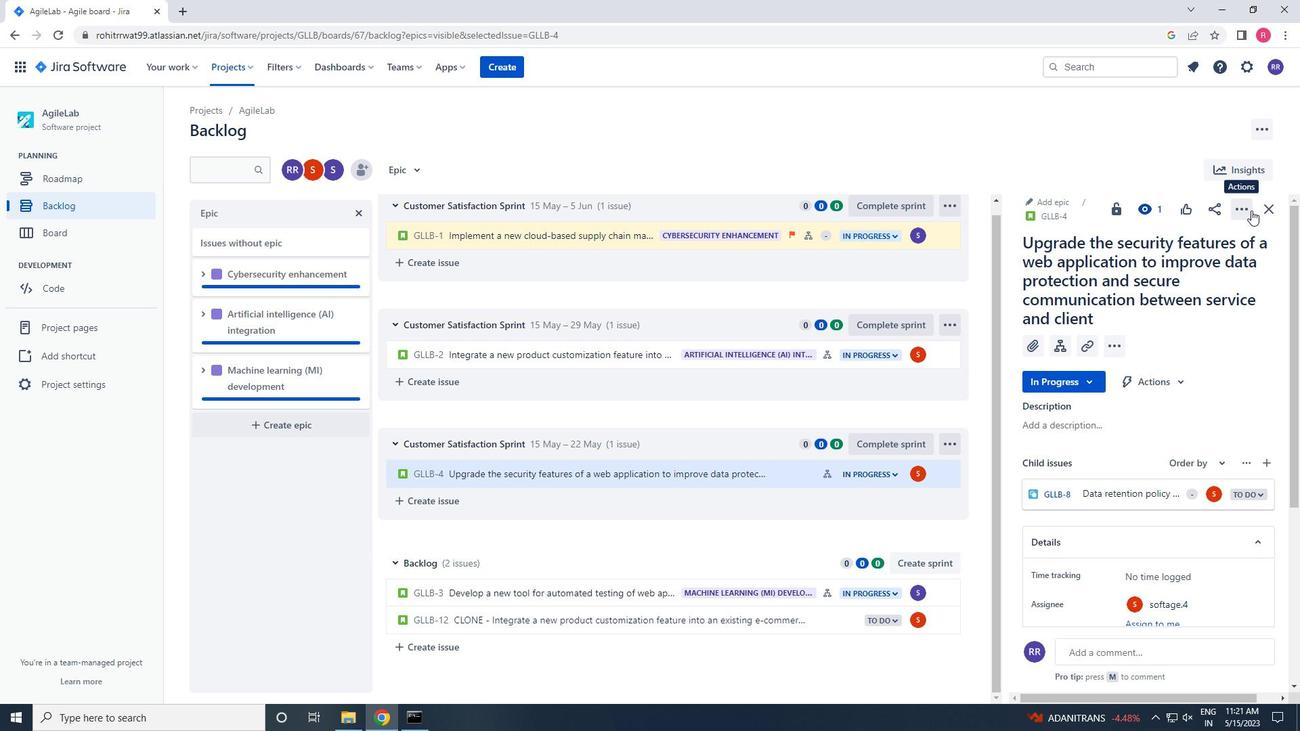 
Action: Mouse moved to (1209, 246)
Screenshot: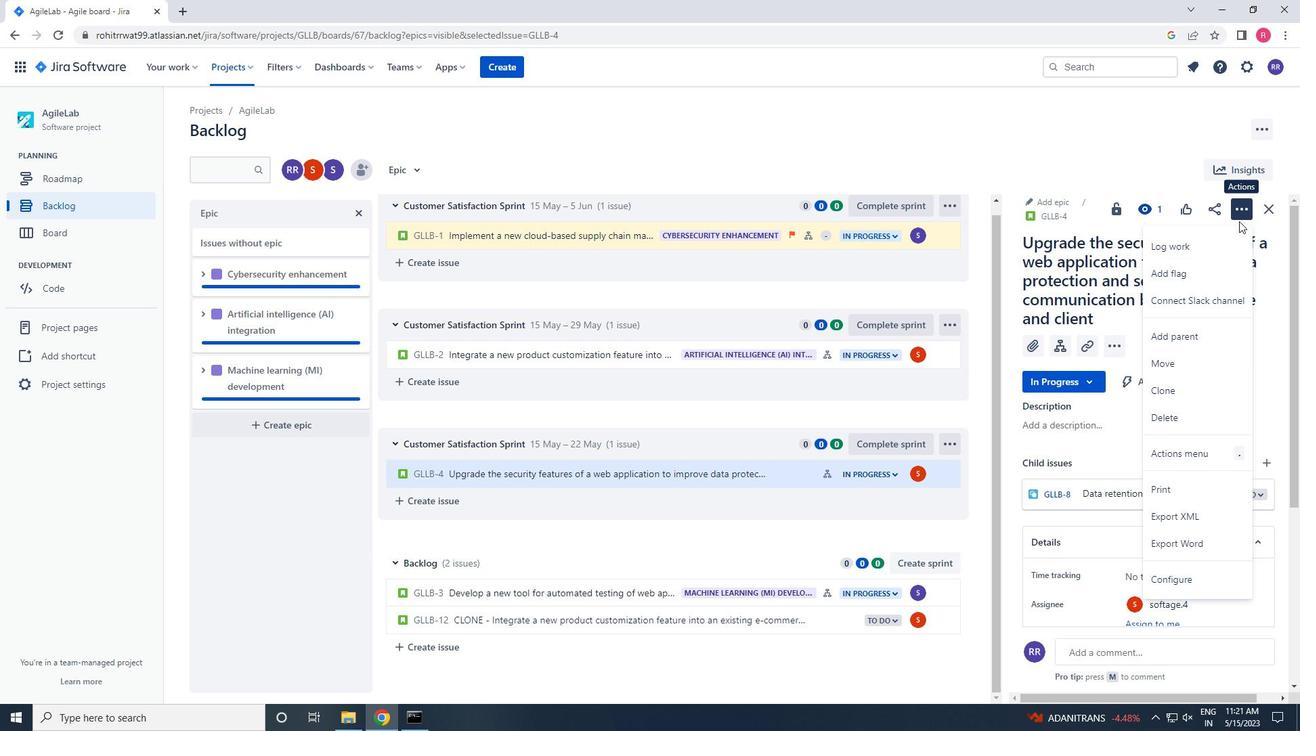 
Action: Mouse pressed left at (1209, 246)
Screenshot: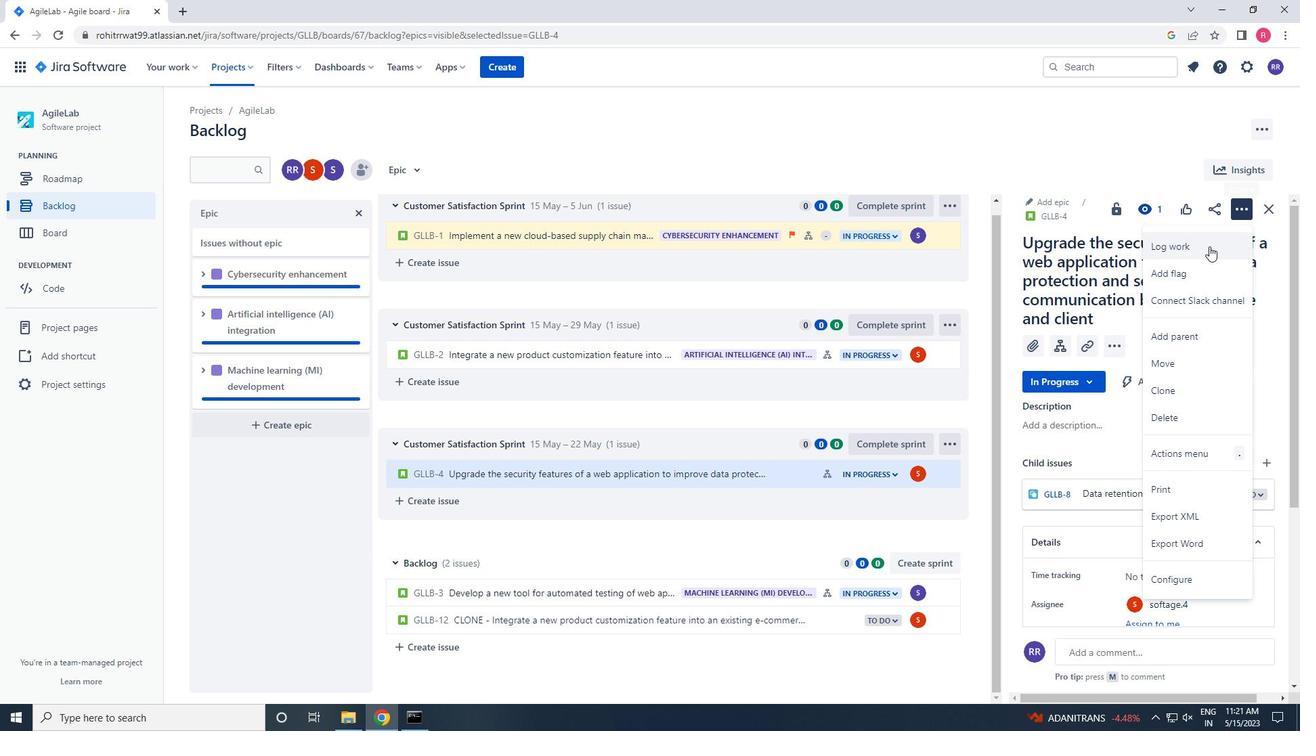
Action: Mouse moved to (1212, 243)
Screenshot: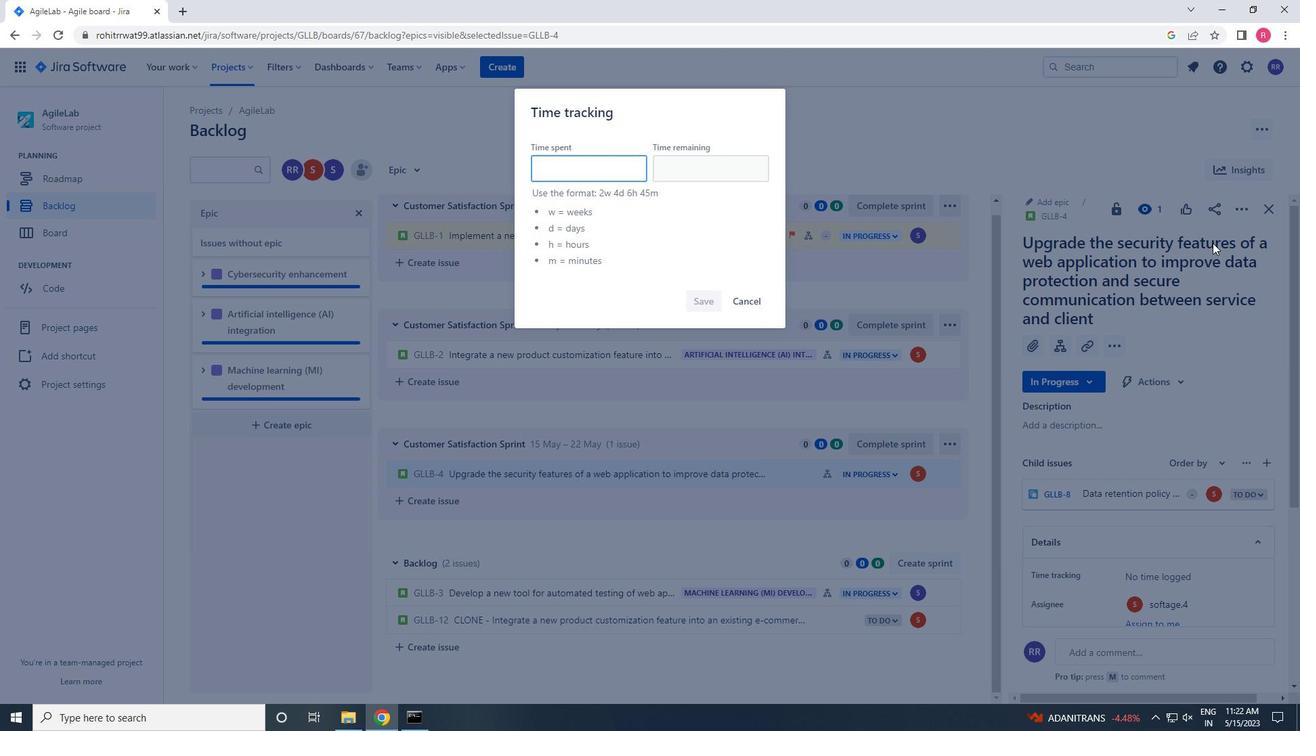 
Action: Key pressed 5w<Key.space>2d<Key.space>3h<Key.space>1m<Key.tab>3w<Key.space>3d<Key.space>22h<Key.space>27m
Screenshot: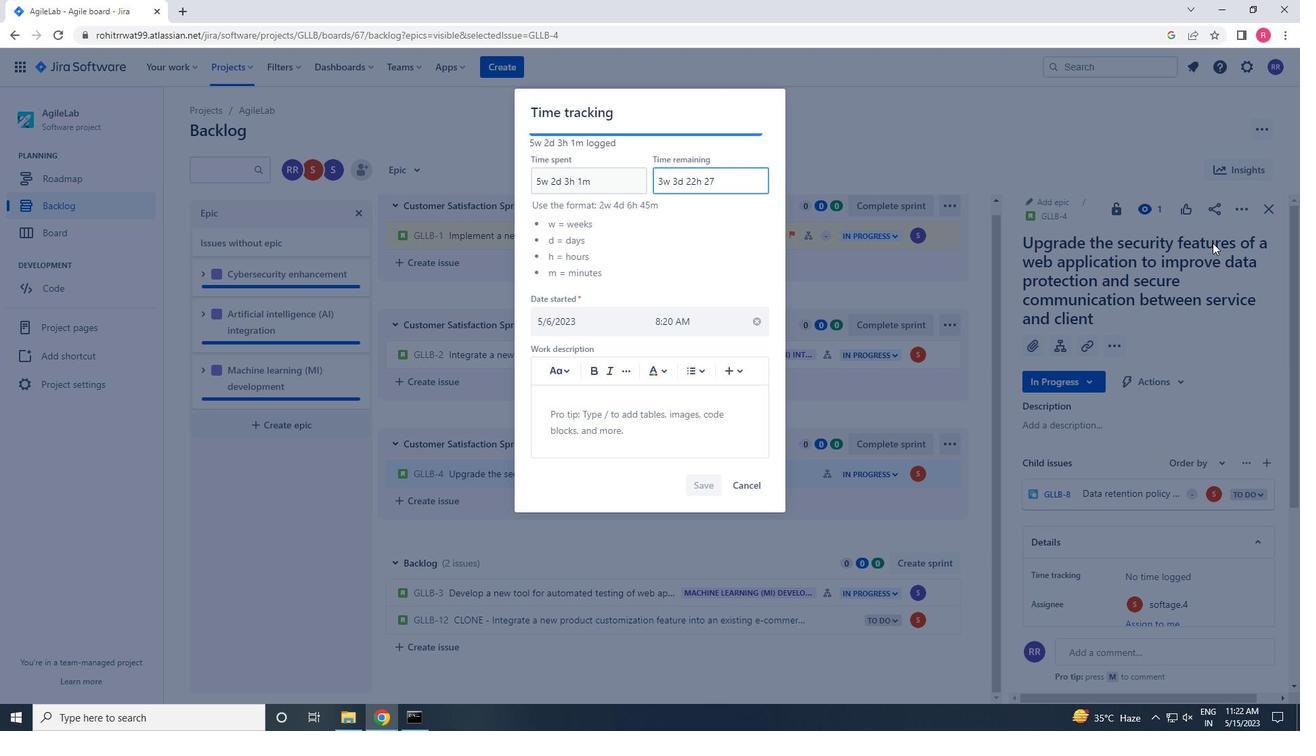 
Action: Mouse moved to (705, 486)
Screenshot: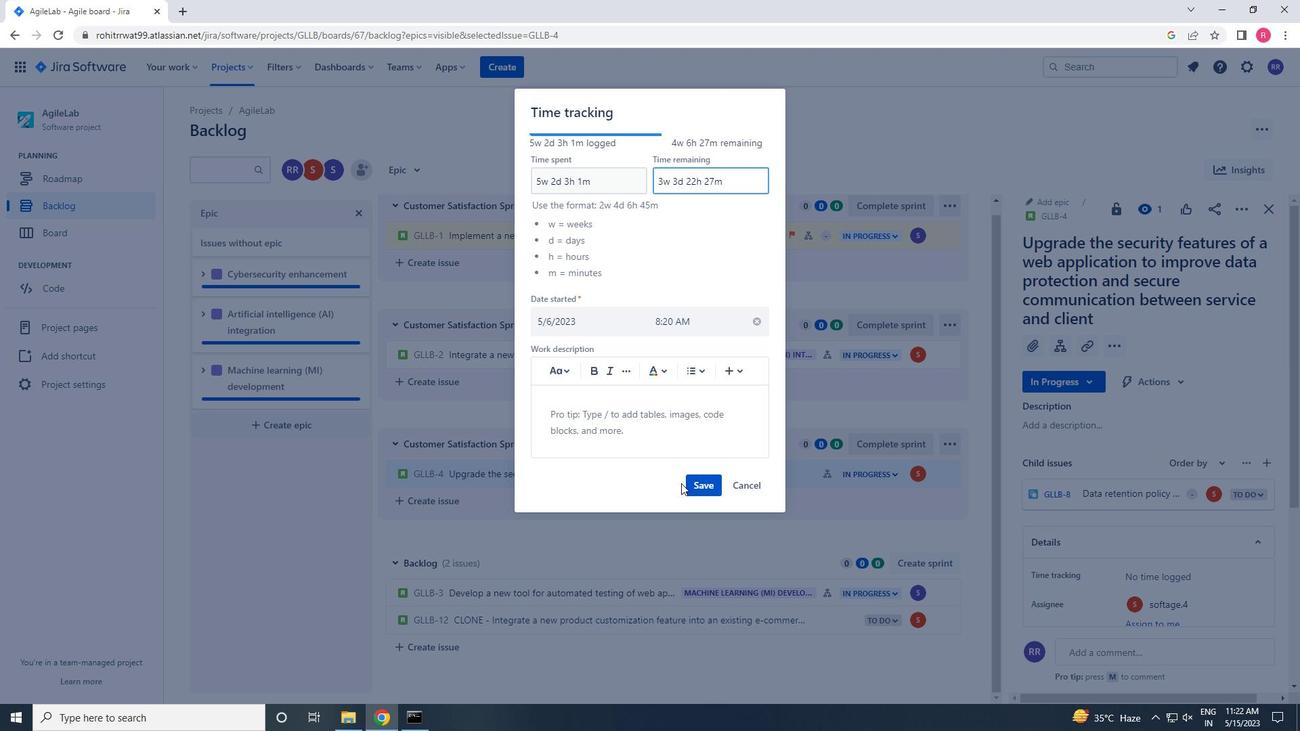 
Action: Mouse pressed left at (705, 486)
Screenshot: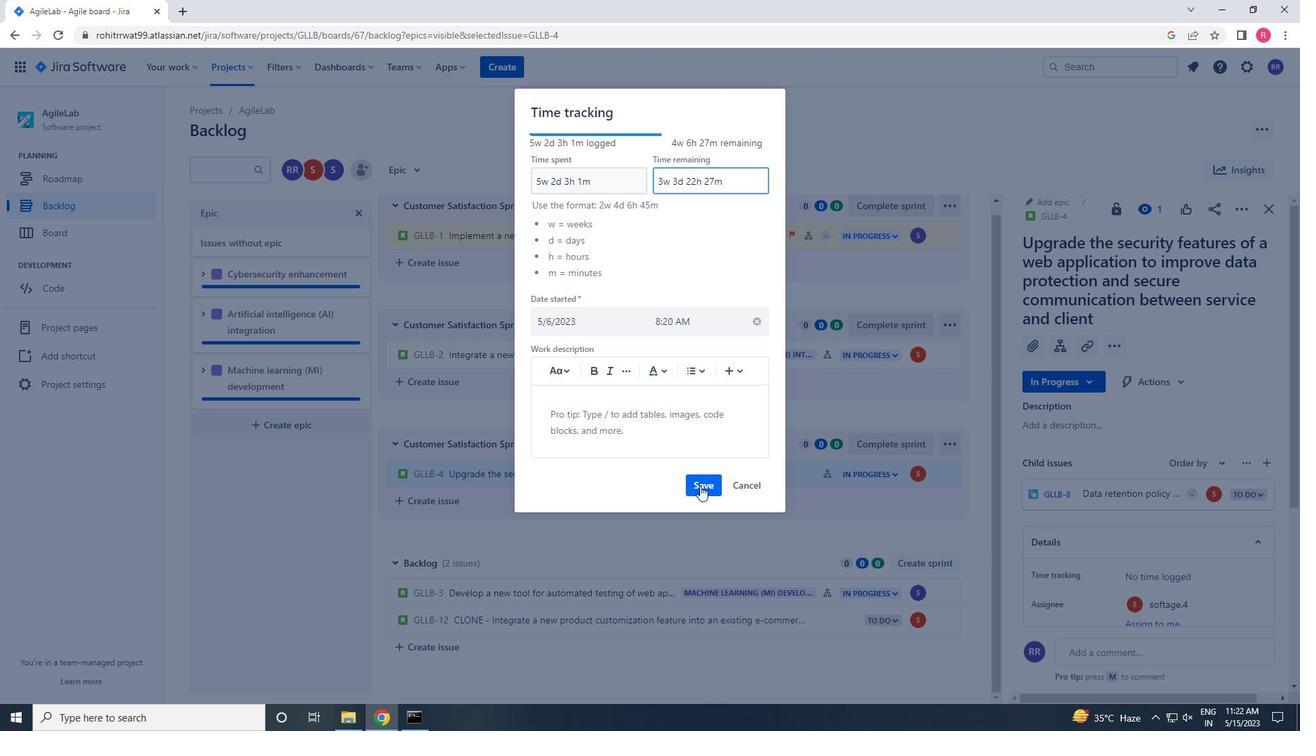 
Action: Mouse moved to (947, 474)
Screenshot: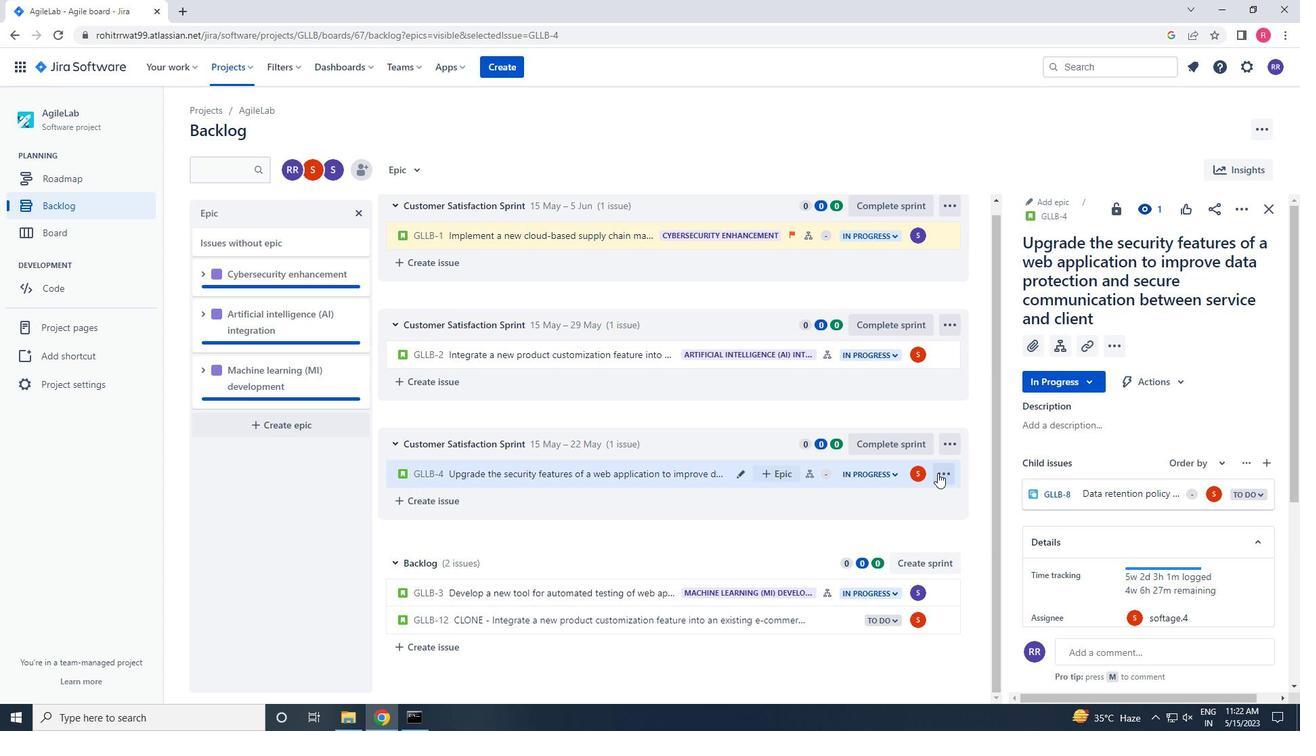 
Action: Mouse pressed left at (947, 474)
Screenshot: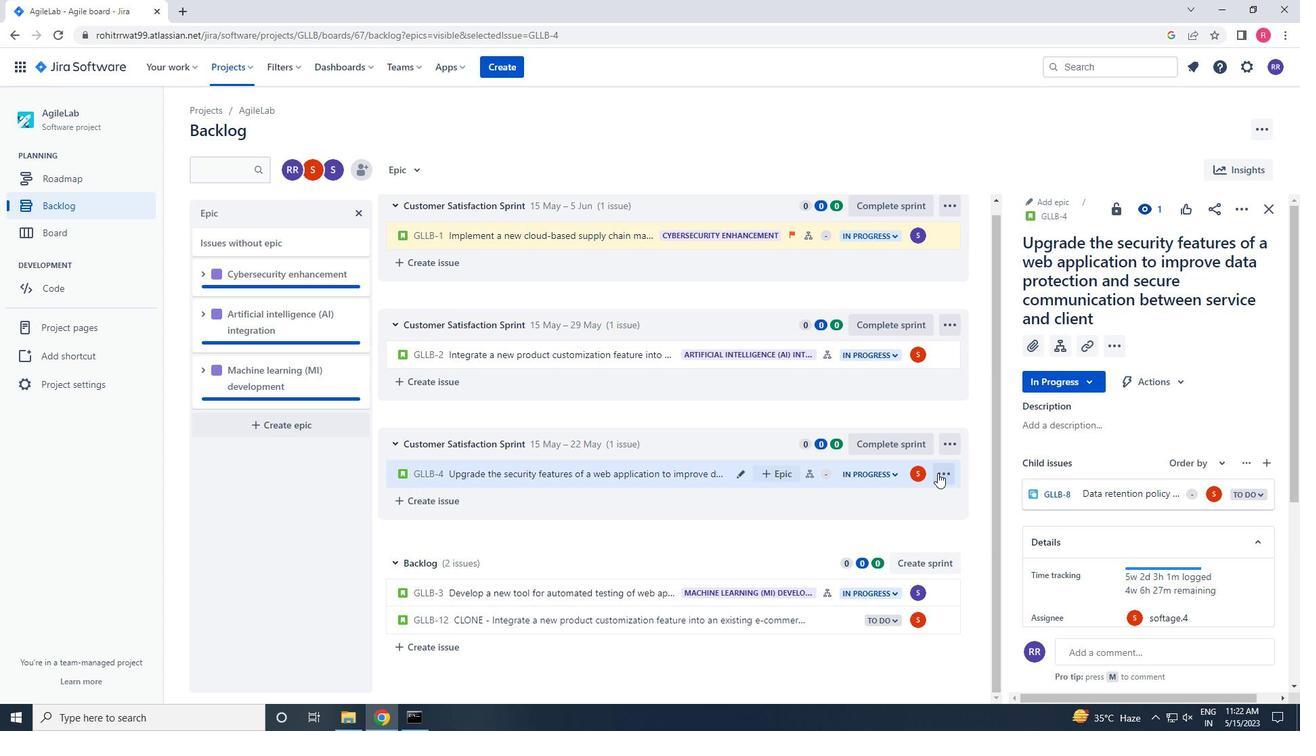 
Action: Mouse moved to (885, 446)
Screenshot: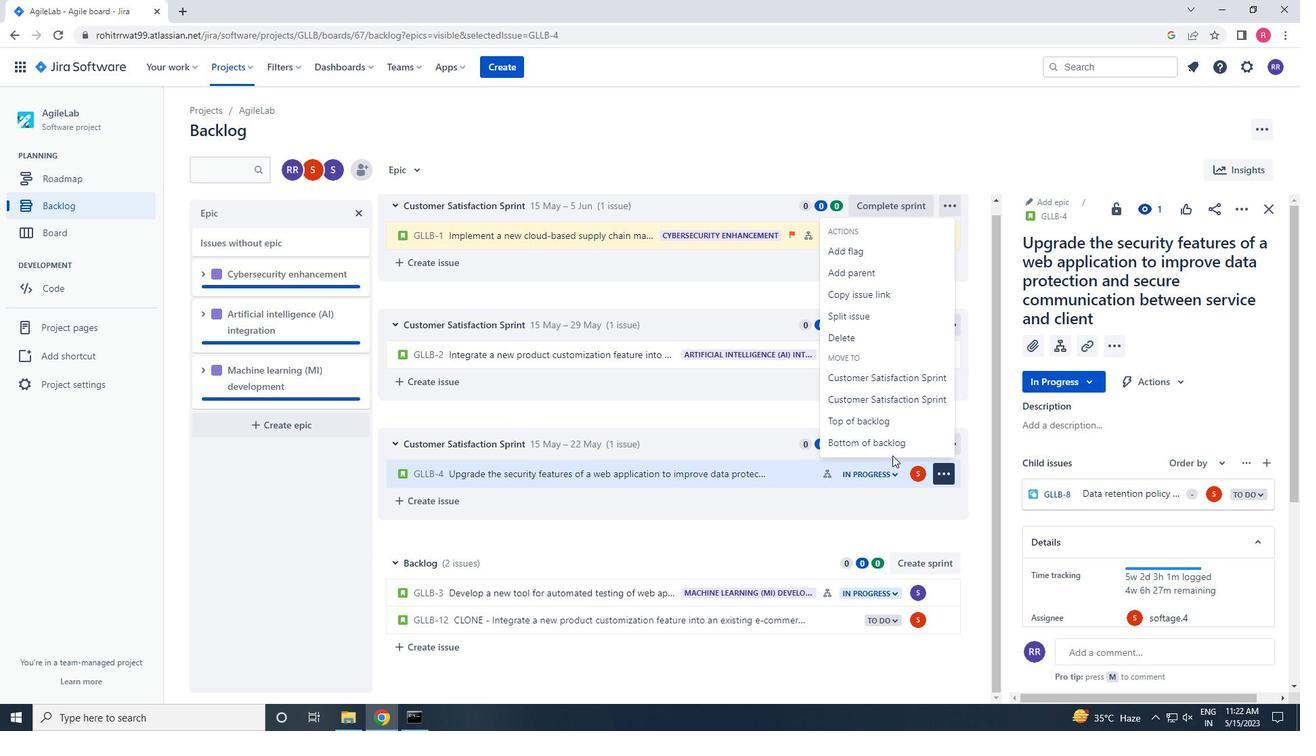
Action: Mouse pressed left at (885, 446)
Screenshot: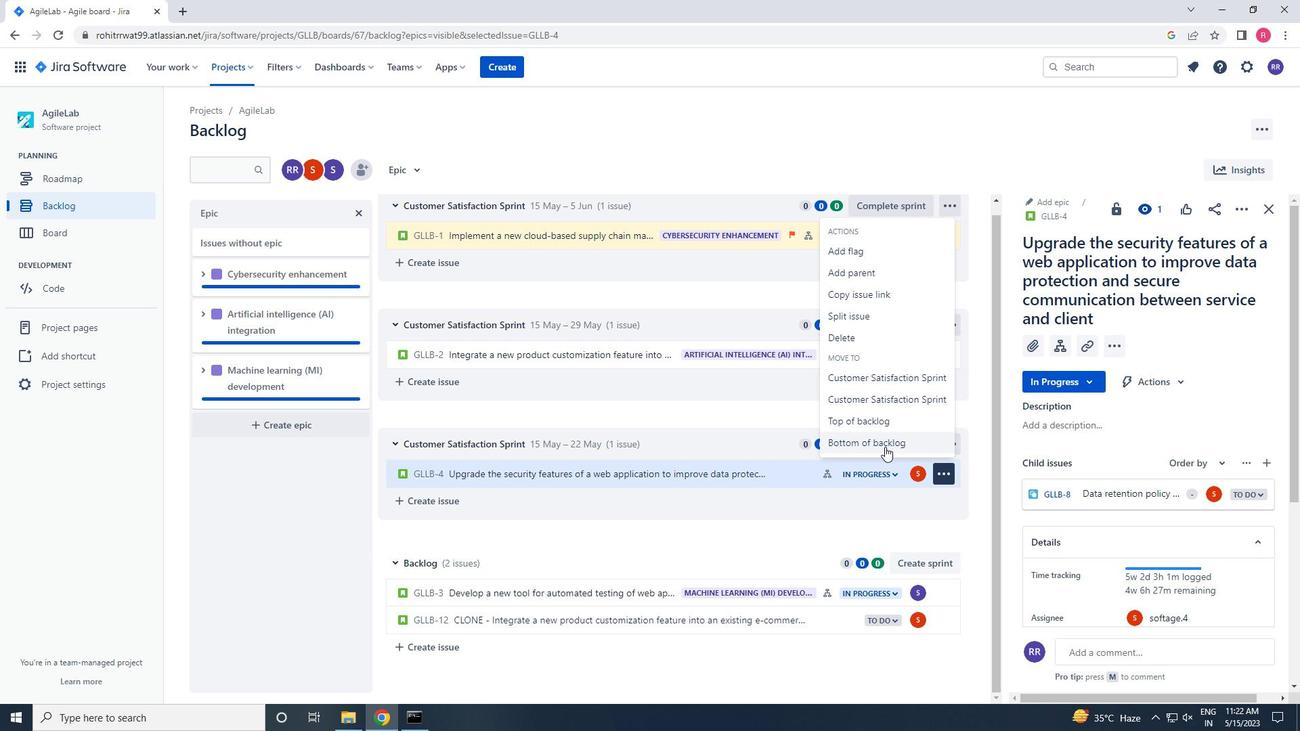 
Action: Mouse moved to (682, 211)
Screenshot: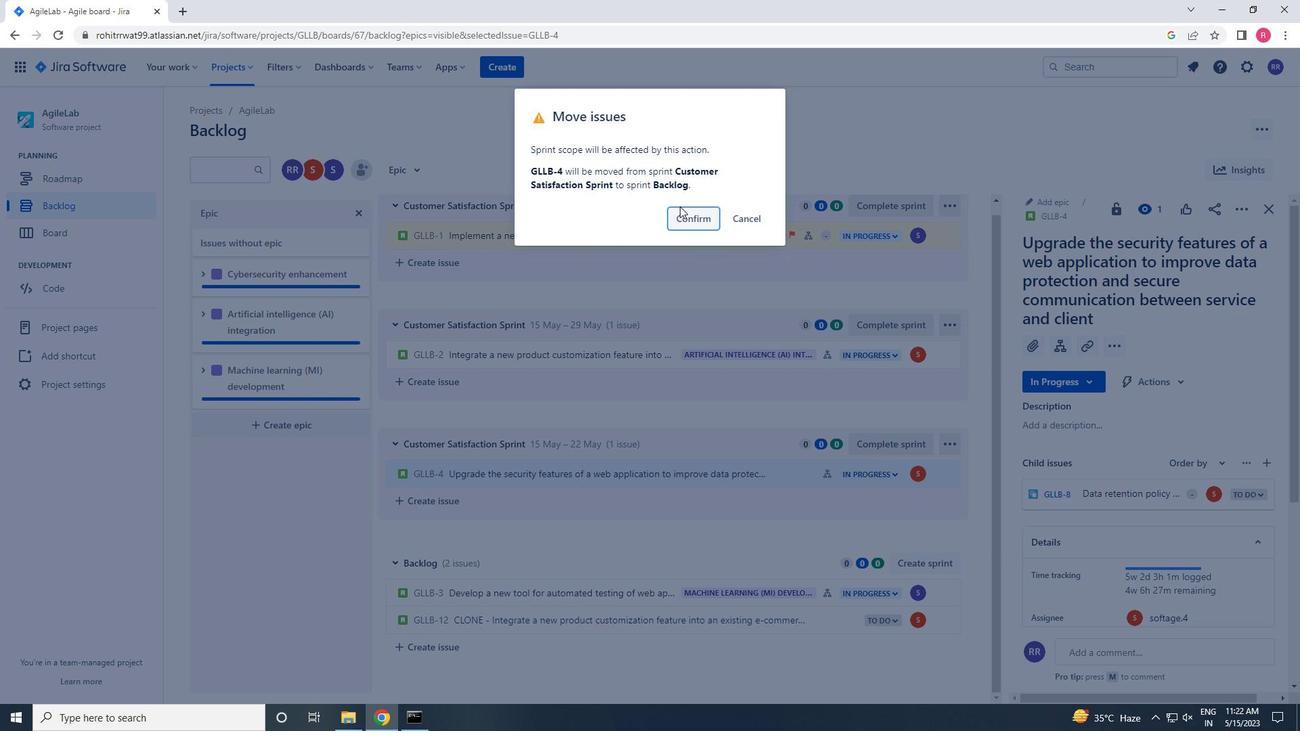 
Action: Mouse pressed left at (682, 211)
Screenshot: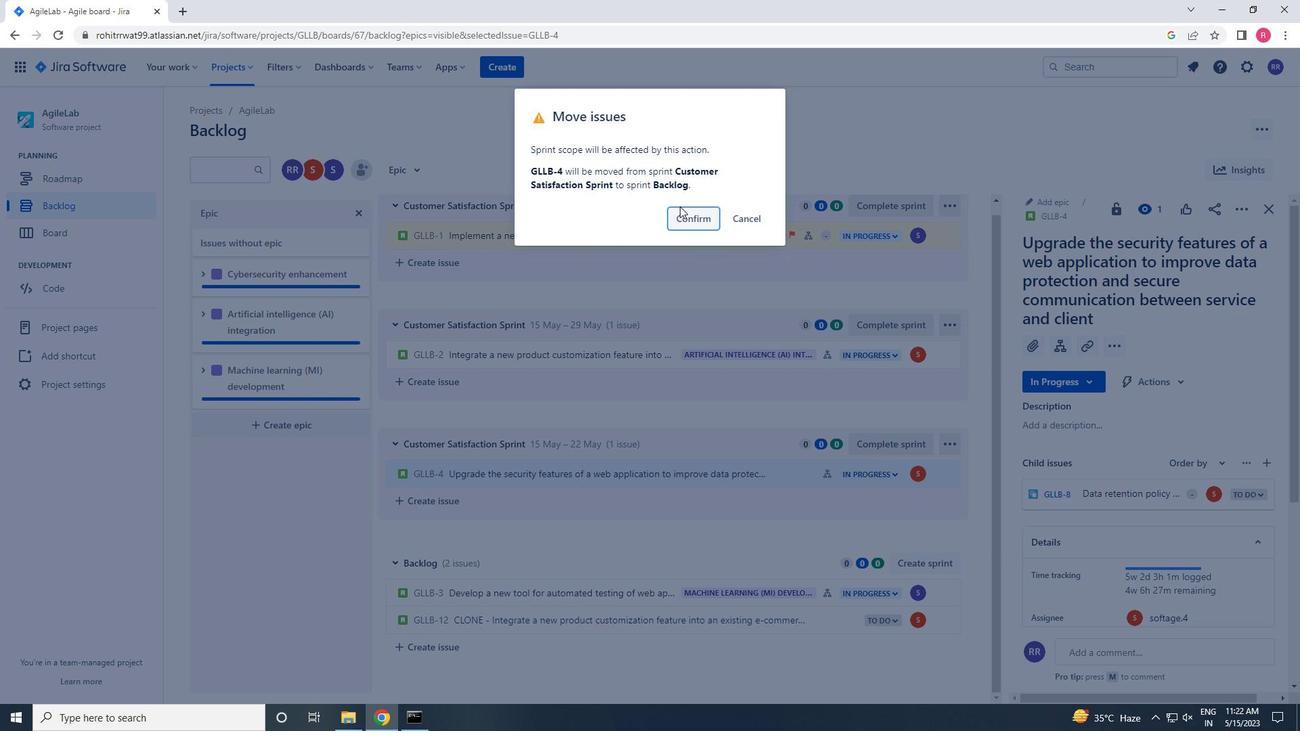 
Action: Mouse moved to (736, 514)
Screenshot: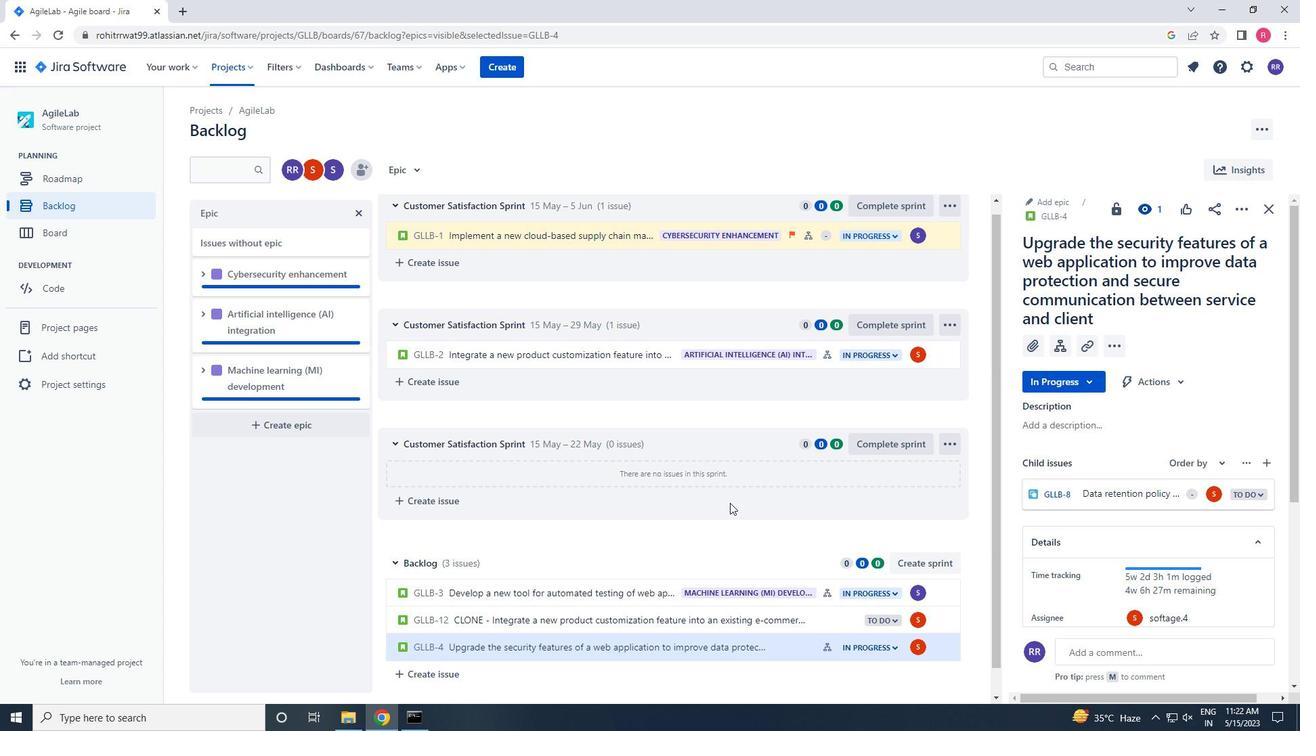 
Action: Mouse scrolled (736, 513) with delta (0, 0)
Screenshot: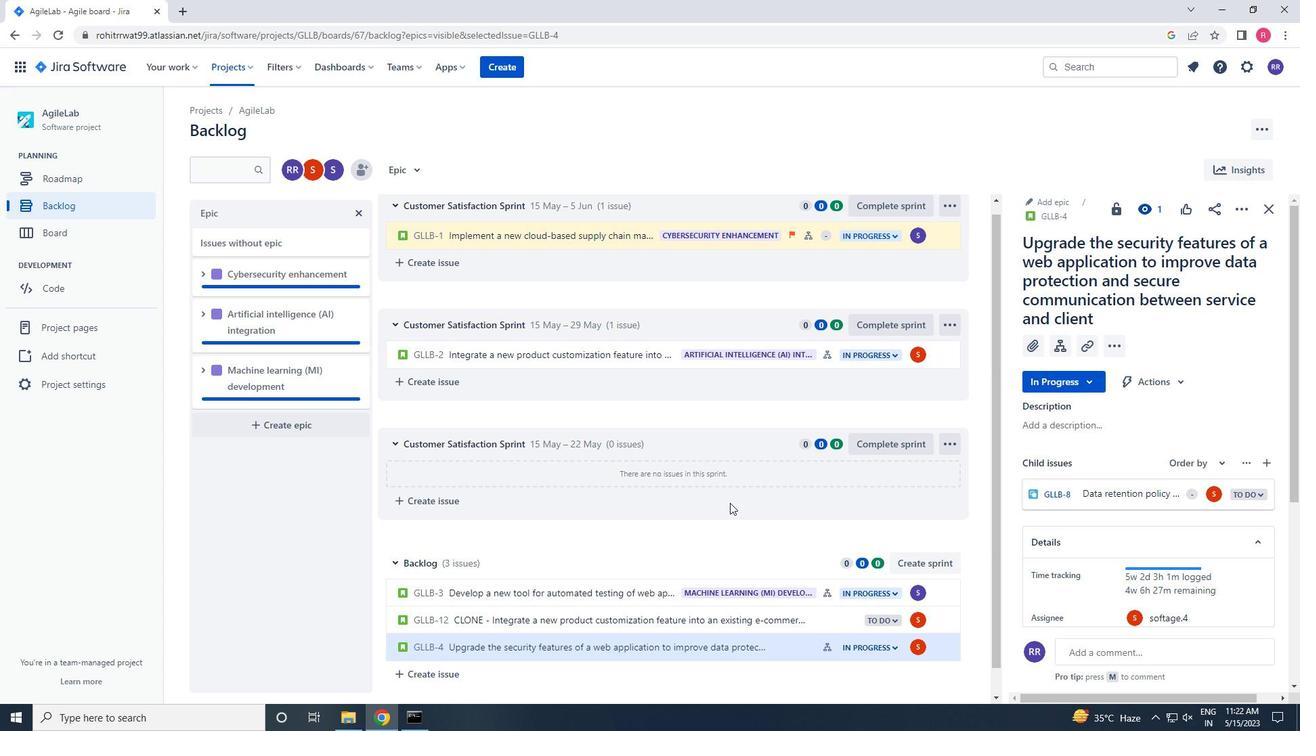 
Action: Mouse moved to (738, 518)
Screenshot: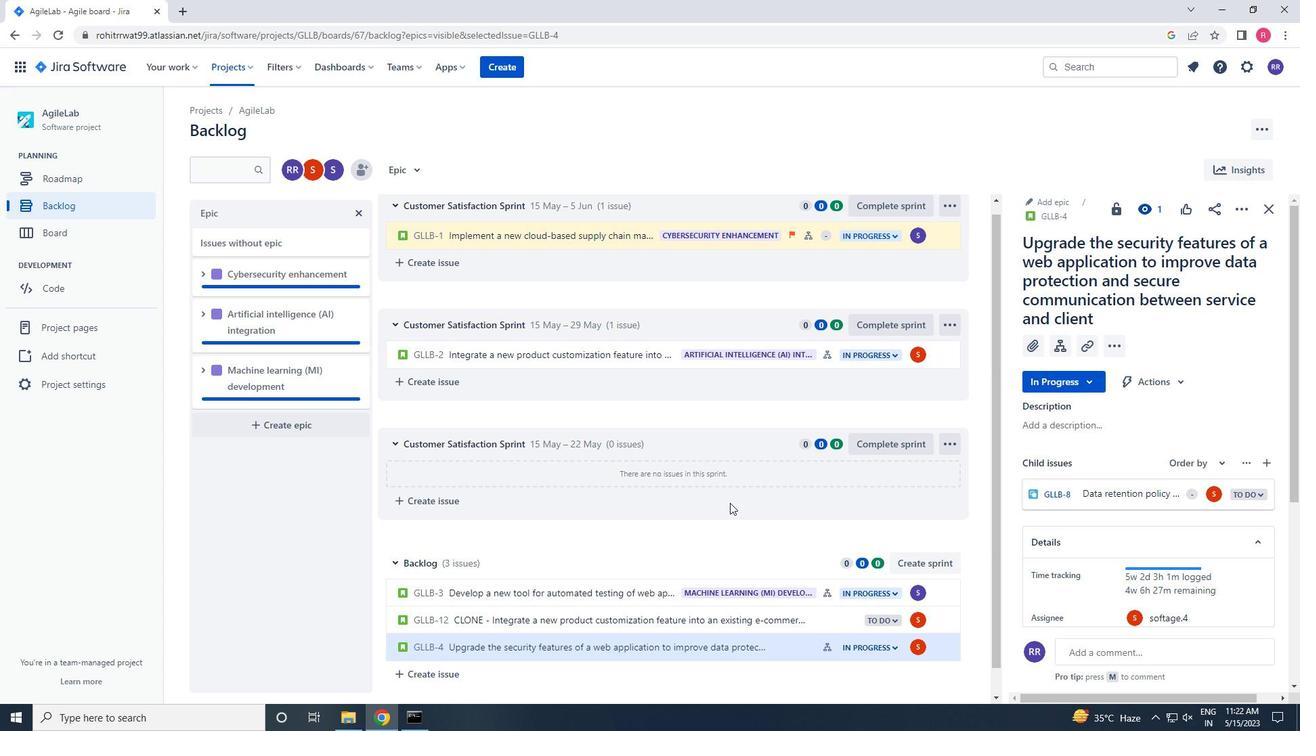 
Action: Mouse scrolled (738, 517) with delta (0, 0)
Screenshot: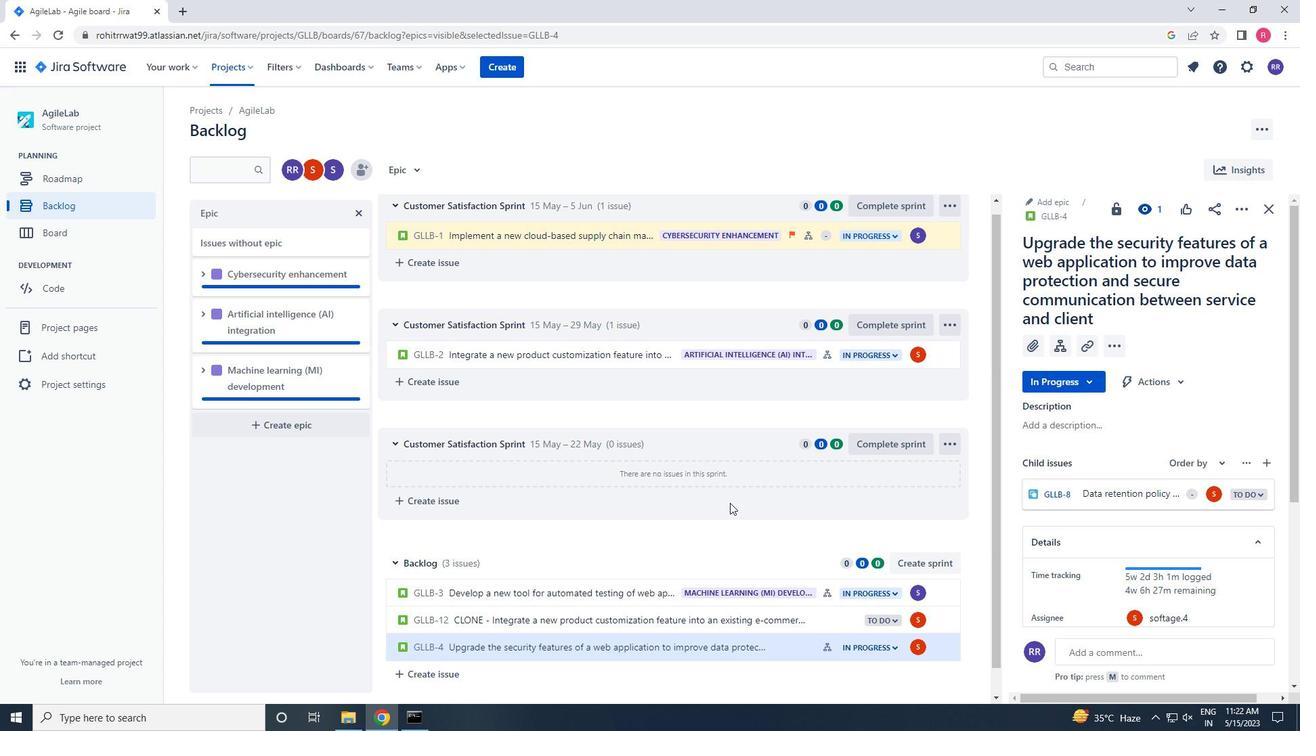 
Action: Mouse moved to (740, 519)
Screenshot: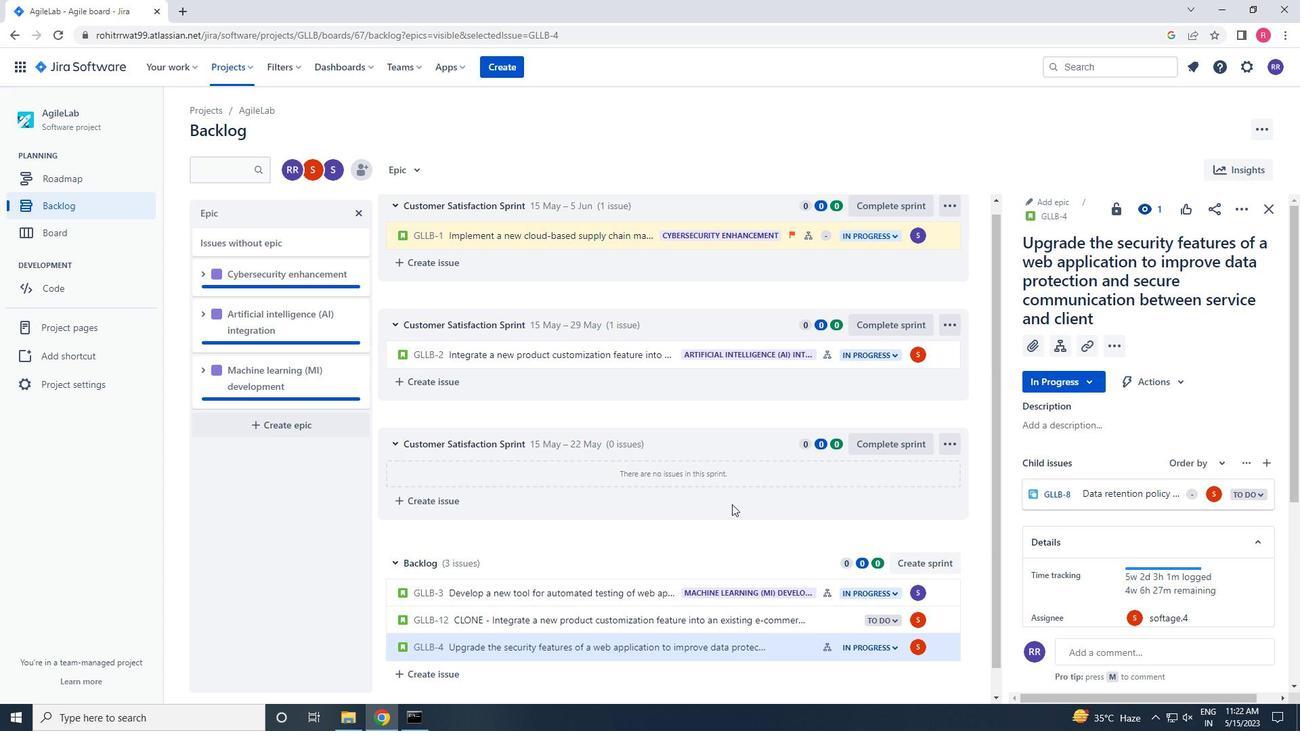 
Action: Mouse scrolled (740, 518) with delta (0, 0)
Screenshot: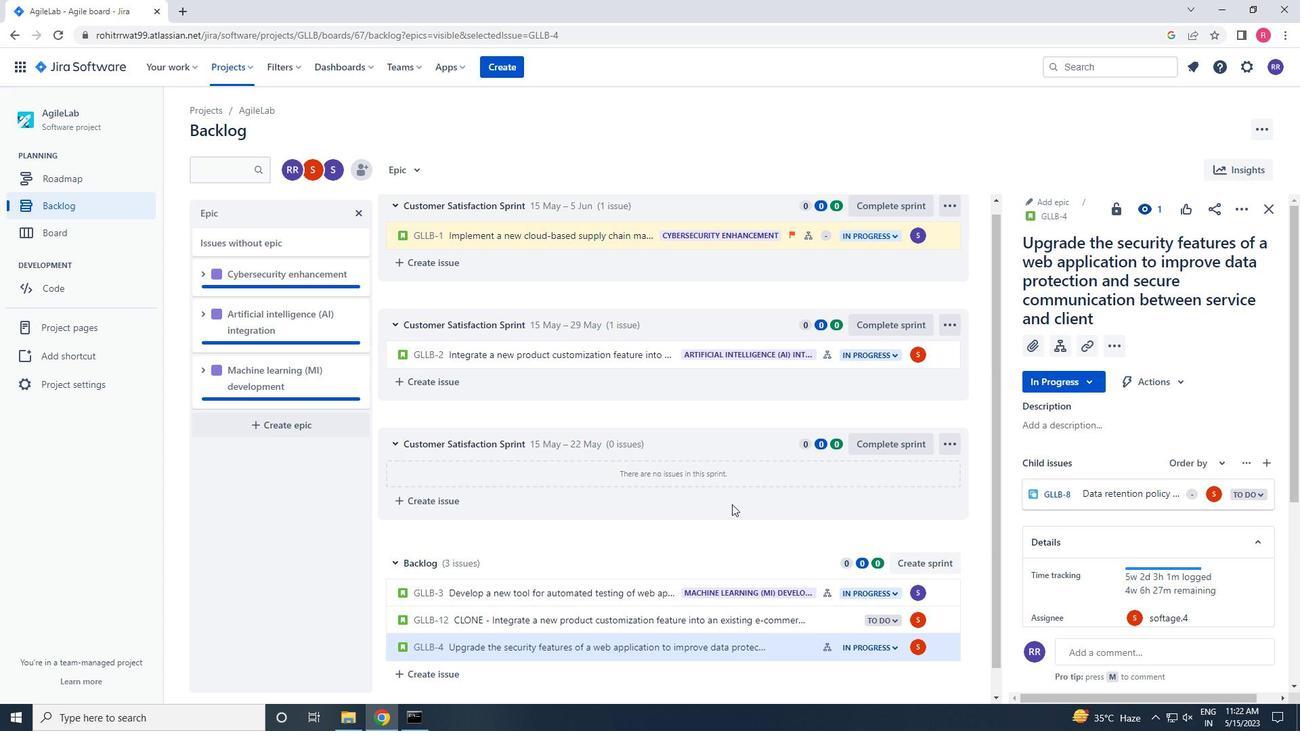 
Action: Mouse scrolled (740, 518) with delta (0, 0)
Screenshot: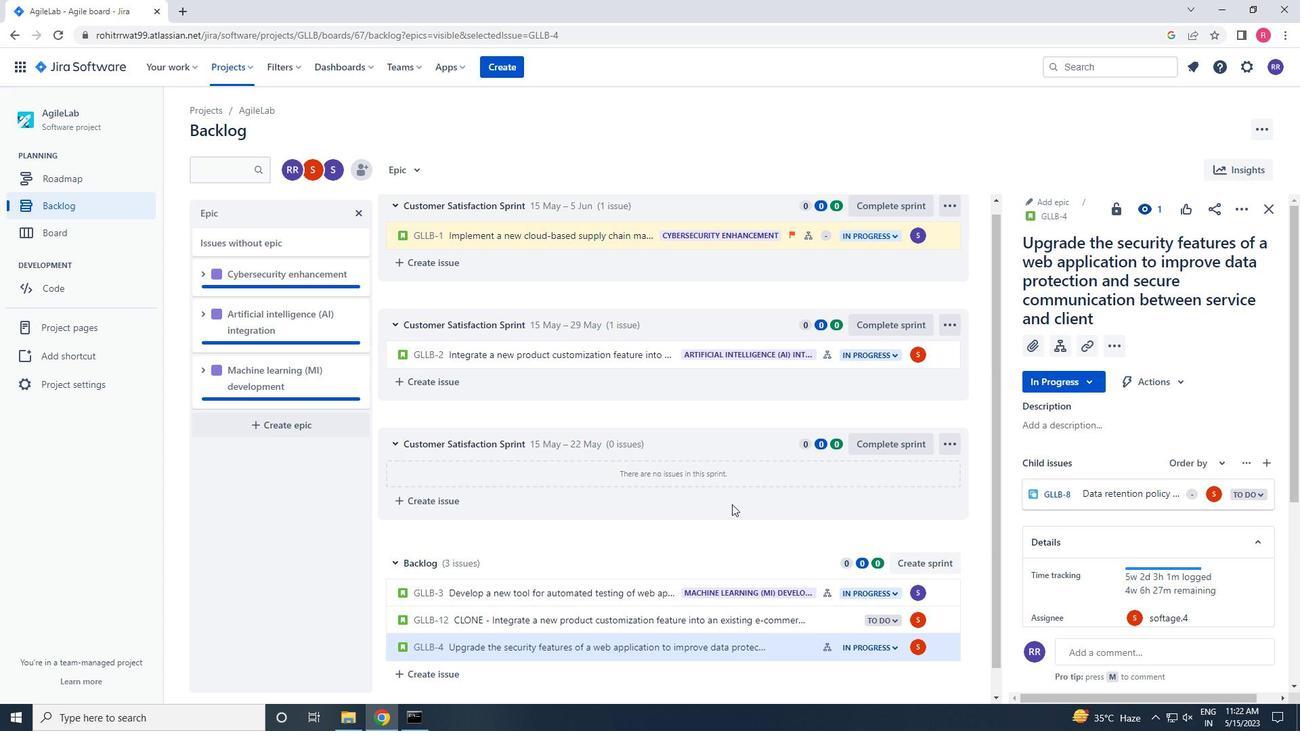 
Action: Mouse moved to (784, 621)
Screenshot: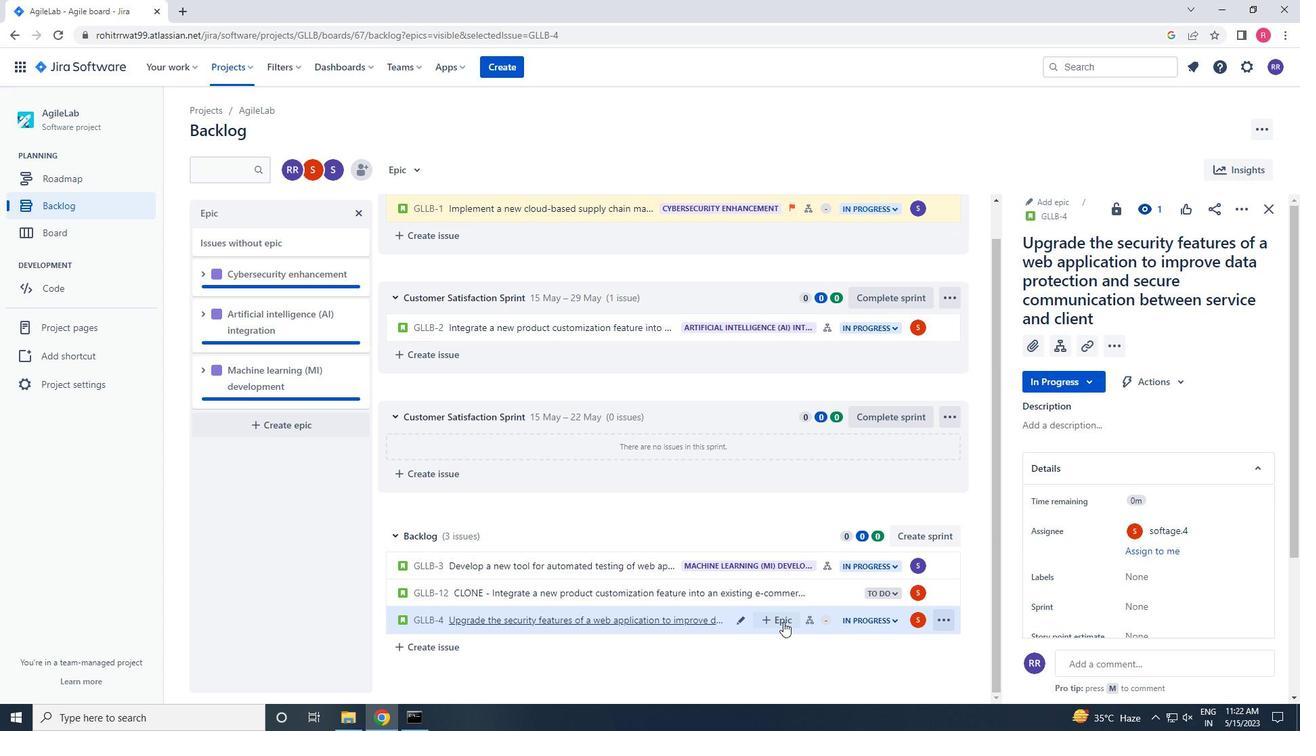 
Action: Mouse pressed left at (784, 621)
Screenshot: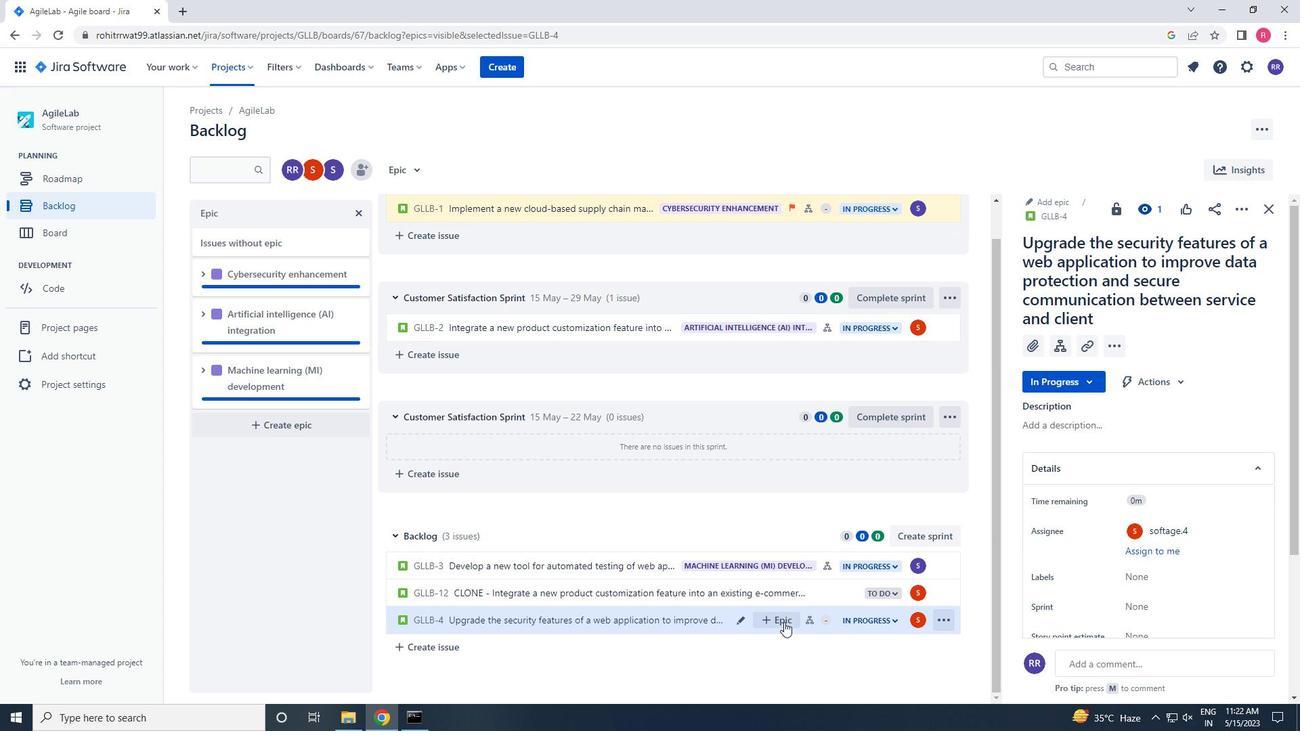 
Action: Mouse moved to (726, 536)
Screenshot: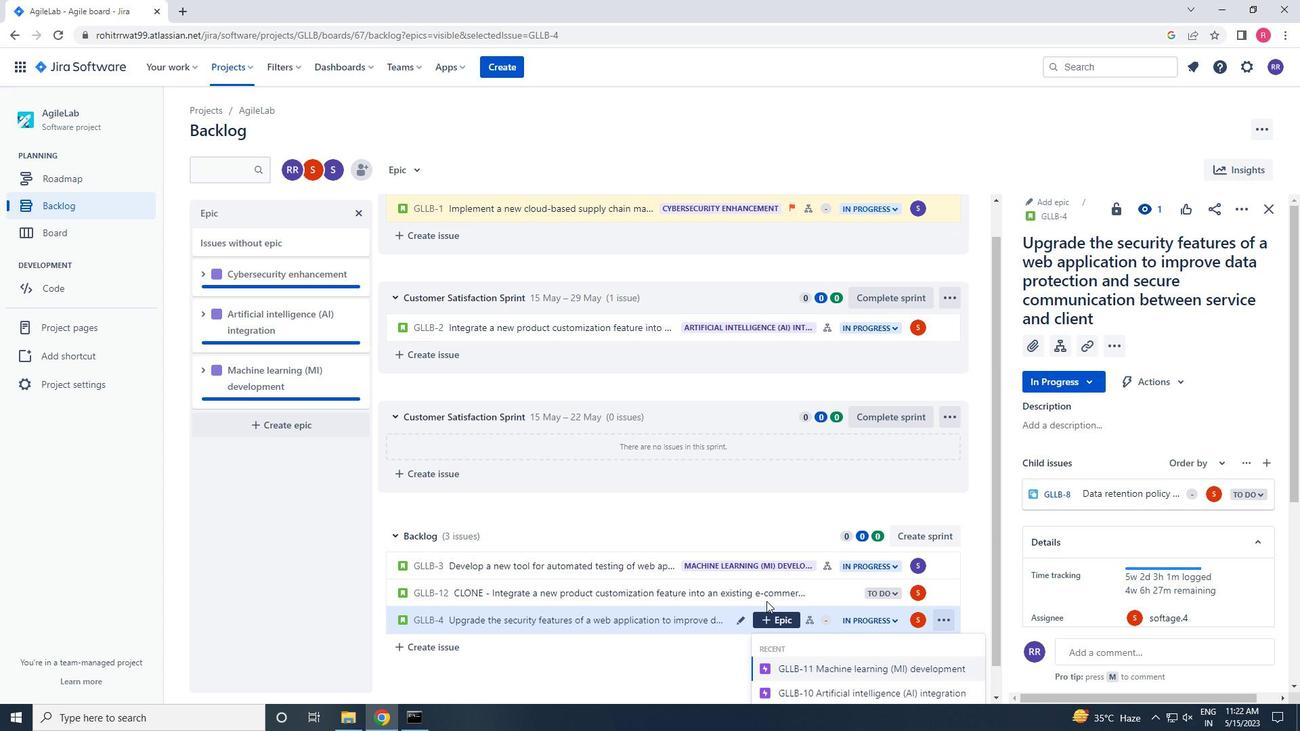 
Action: Mouse scrolled (726, 535) with delta (0, 0)
Screenshot: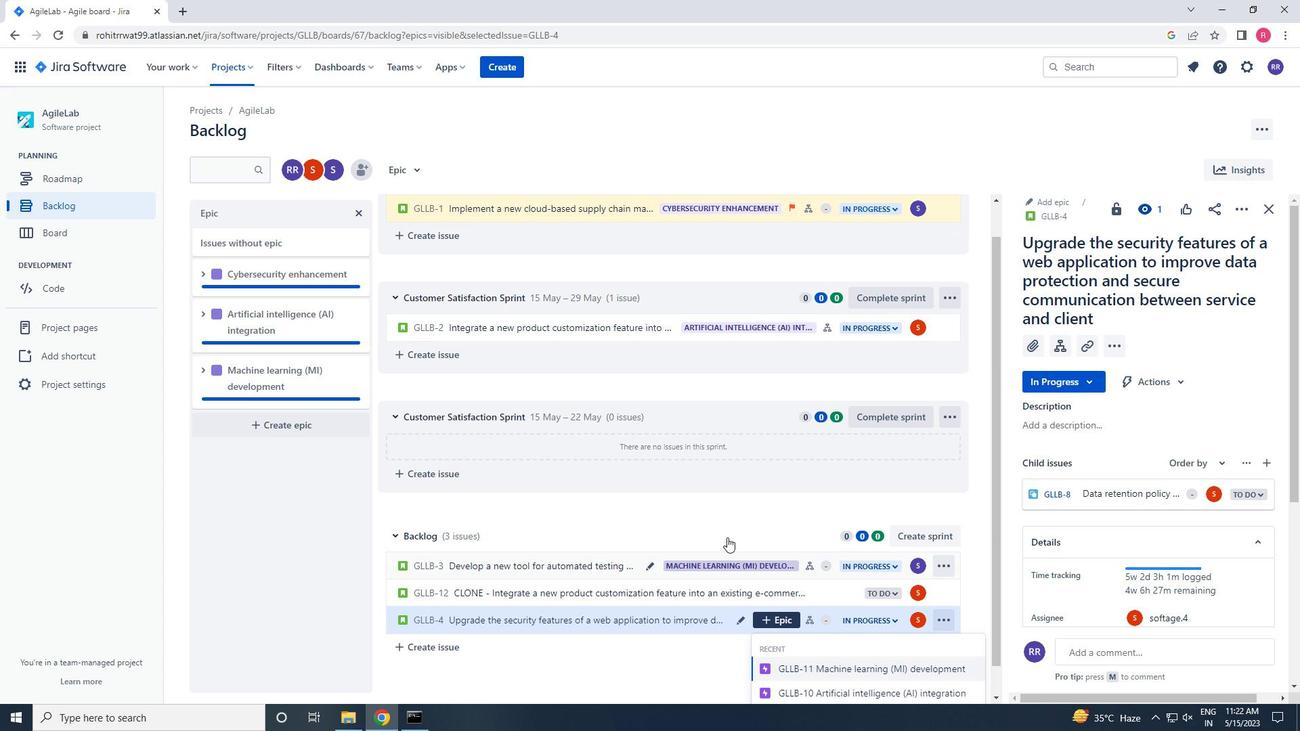 
Action: Mouse scrolled (726, 535) with delta (0, 0)
Screenshot: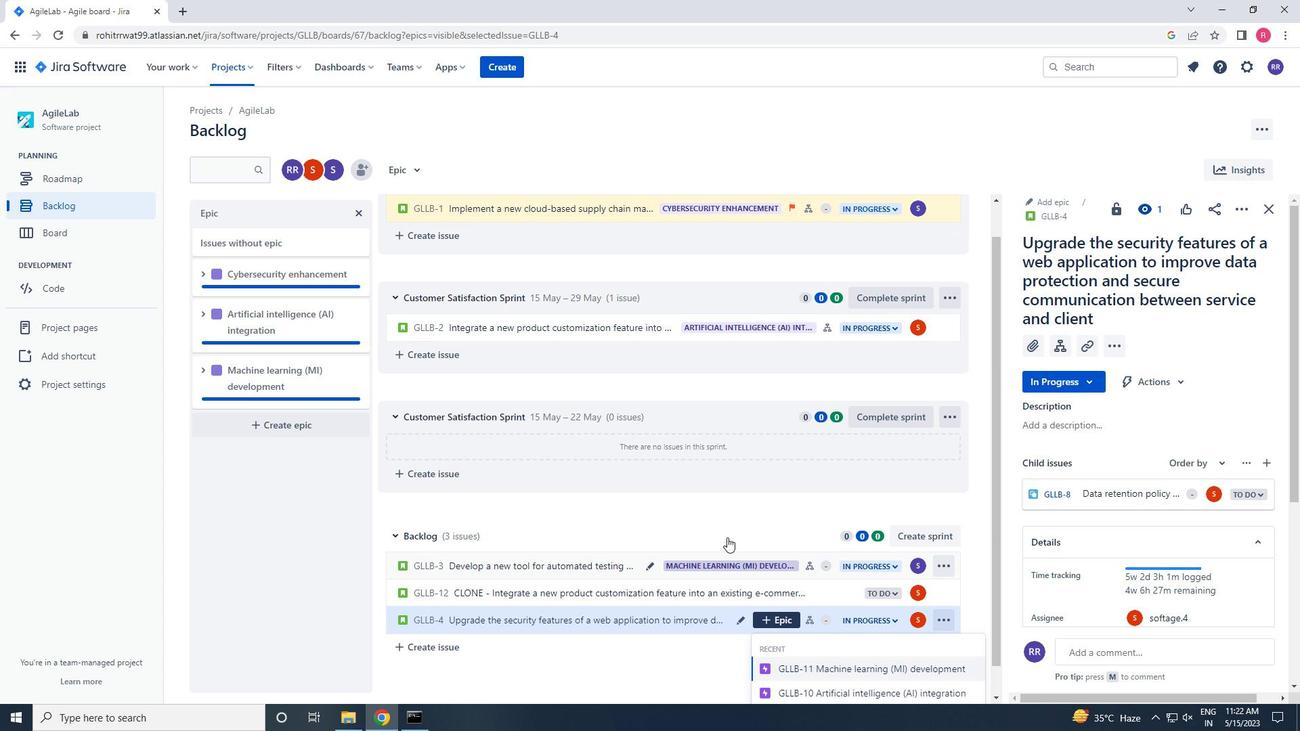 
Action: Mouse scrolled (726, 535) with delta (0, 0)
Screenshot: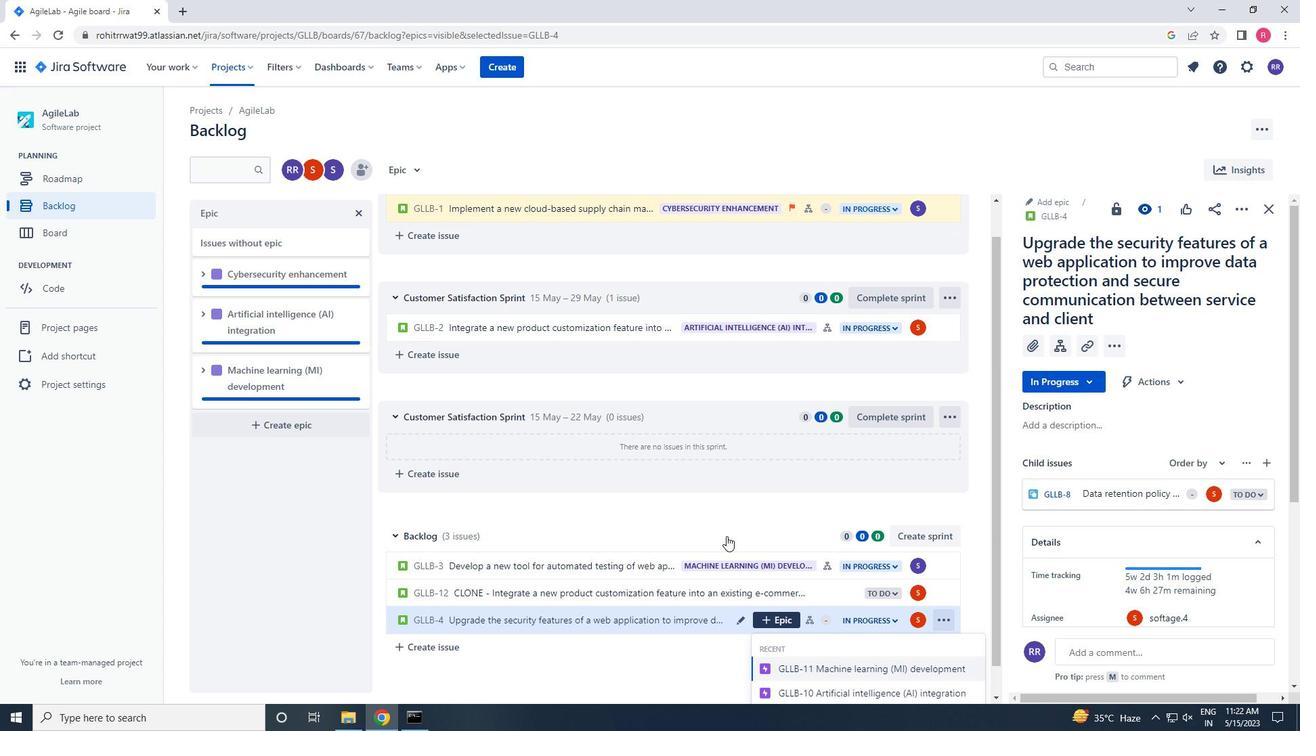 
Action: Mouse scrolled (726, 535) with delta (0, 0)
Screenshot: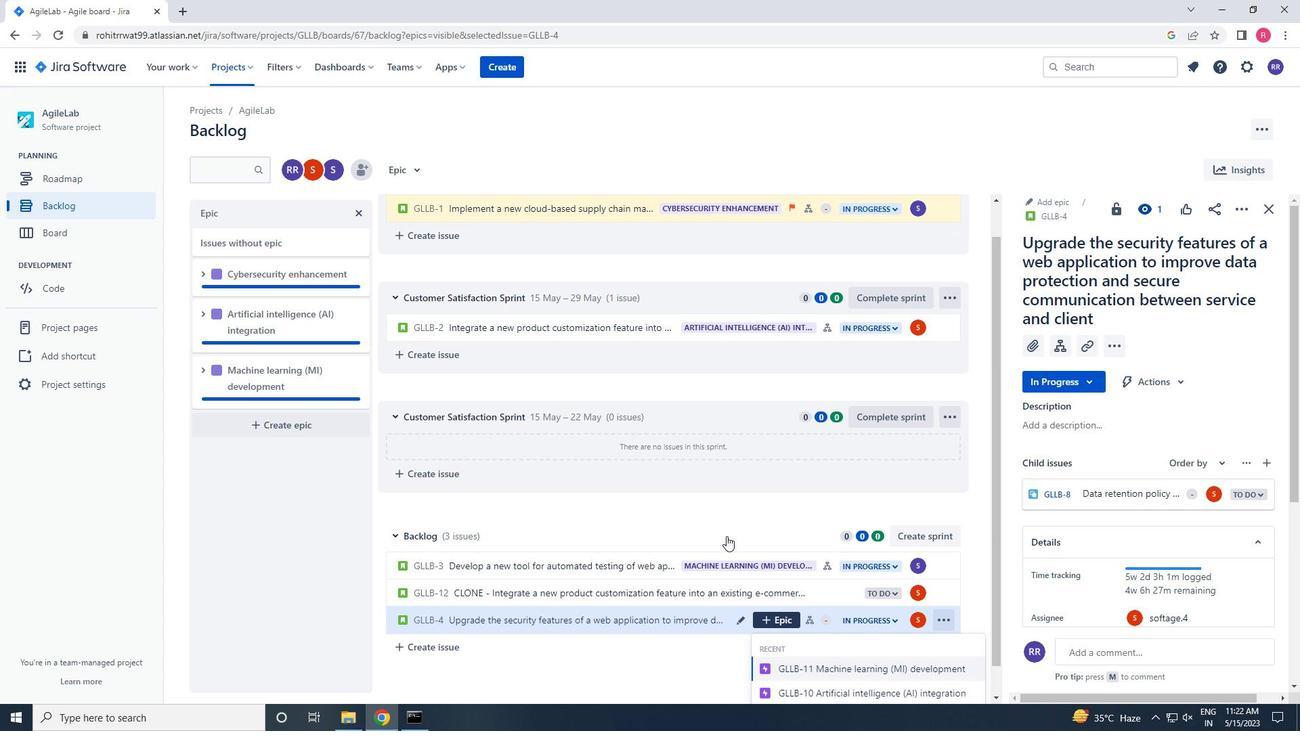 
Action: Mouse moved to (816, 692)
Screenshot: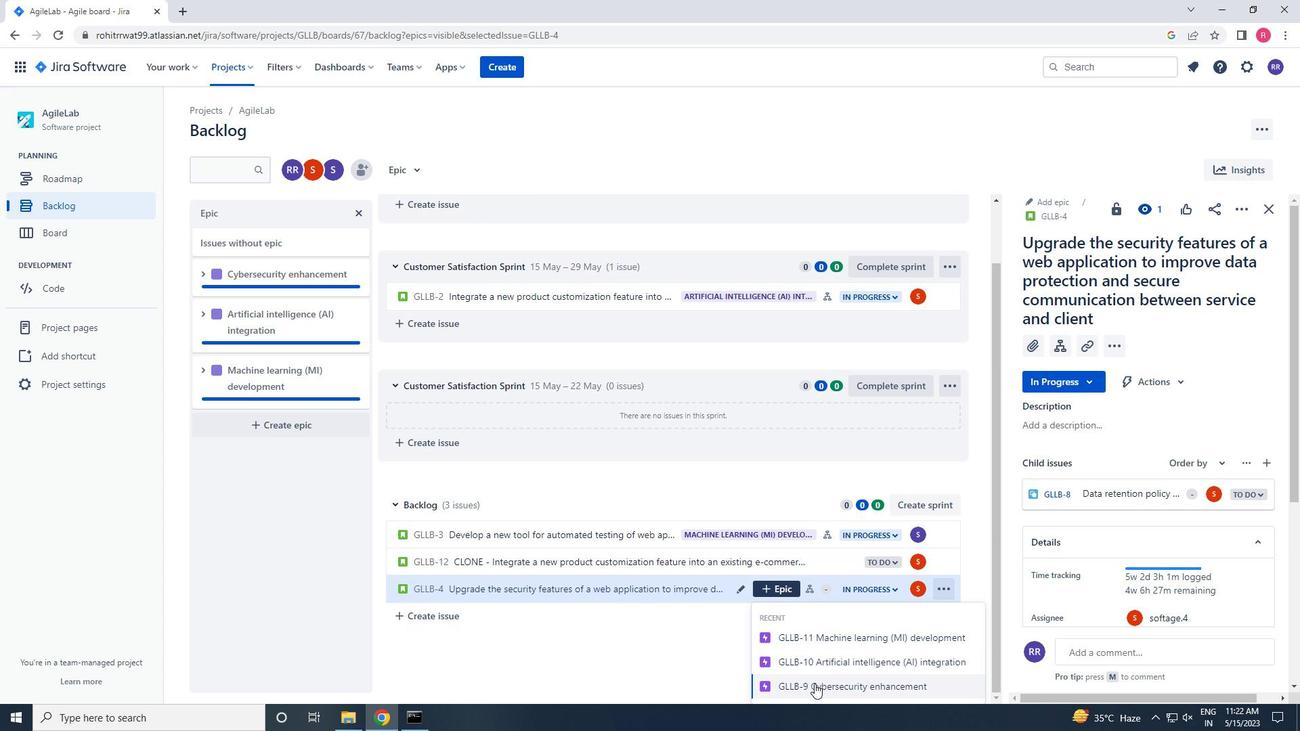 
Action: Mouse pressed left at (816, 692)
Screenshot: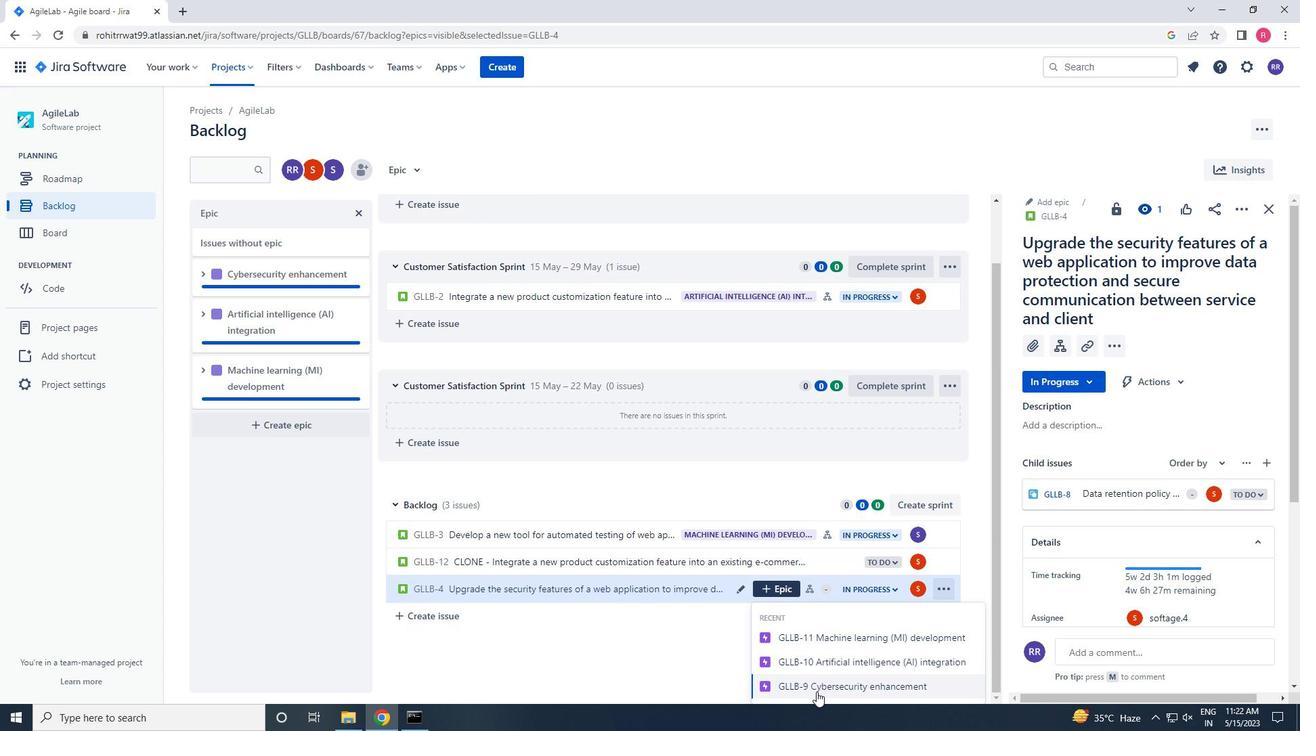 
Action: Mouse moved to (829, 608)
Screenshot: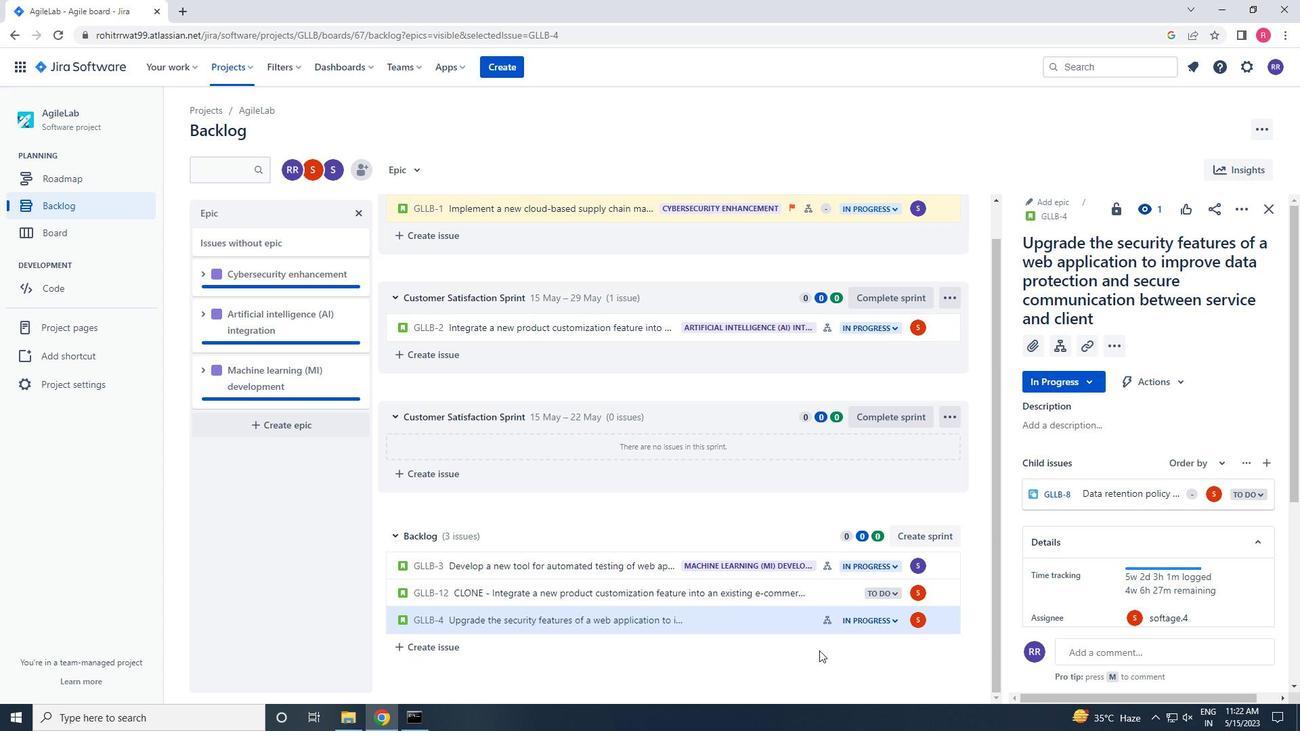 
